 Task: Add an event with the title Webinar: Content Marketing Best Practices, date '2023/10/06', time 8:30 AM to 10:30 AMand add a description: The AGM will commence with an opening address from the leadership team, providing an overview of the organization's achievements, challenges, and financial performance over the past year. This presentation will set the stage for the meeting and provide a comprehensive context for the discussions that will follow.Select event color  Lavender . Add location for the event as: 987 Foz do Douro, Porto, Portugal, logged in from the account softage.1@softage.netand send the event invitation to softage.4@softage.net and softage.5@softage.net. Set a reminder for the event Doesn't repeat
Action: Mouse moved to (93, 114)
Screenshot: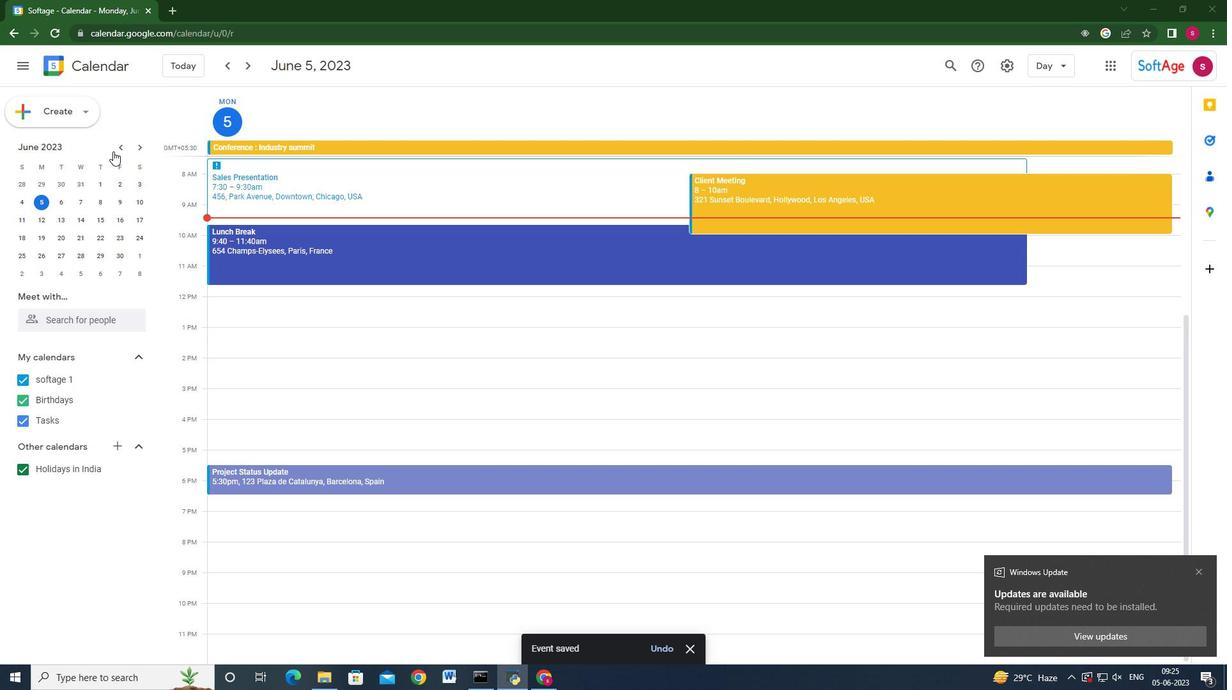 
Action: Mouse pressed left at (93, 114)
Screenshot: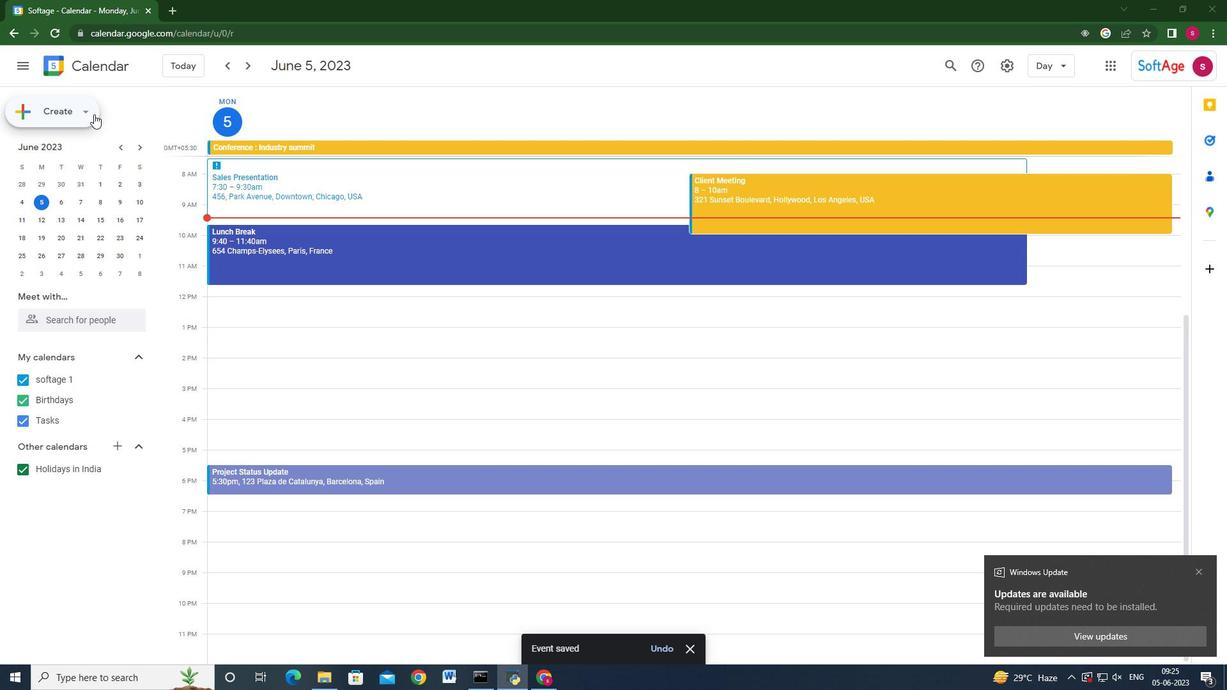 
Action: Mouse moved to (69, 141)
Screenshot: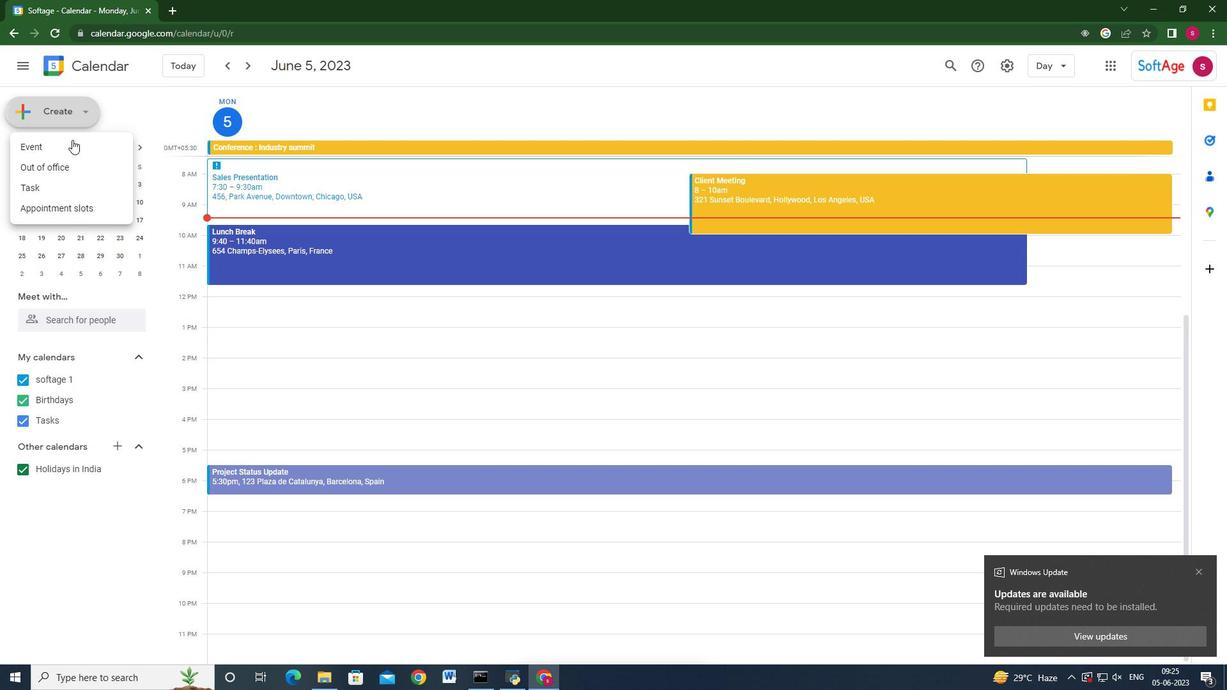 
Action: Mouse pressed left at (69, 141)
Screenshot: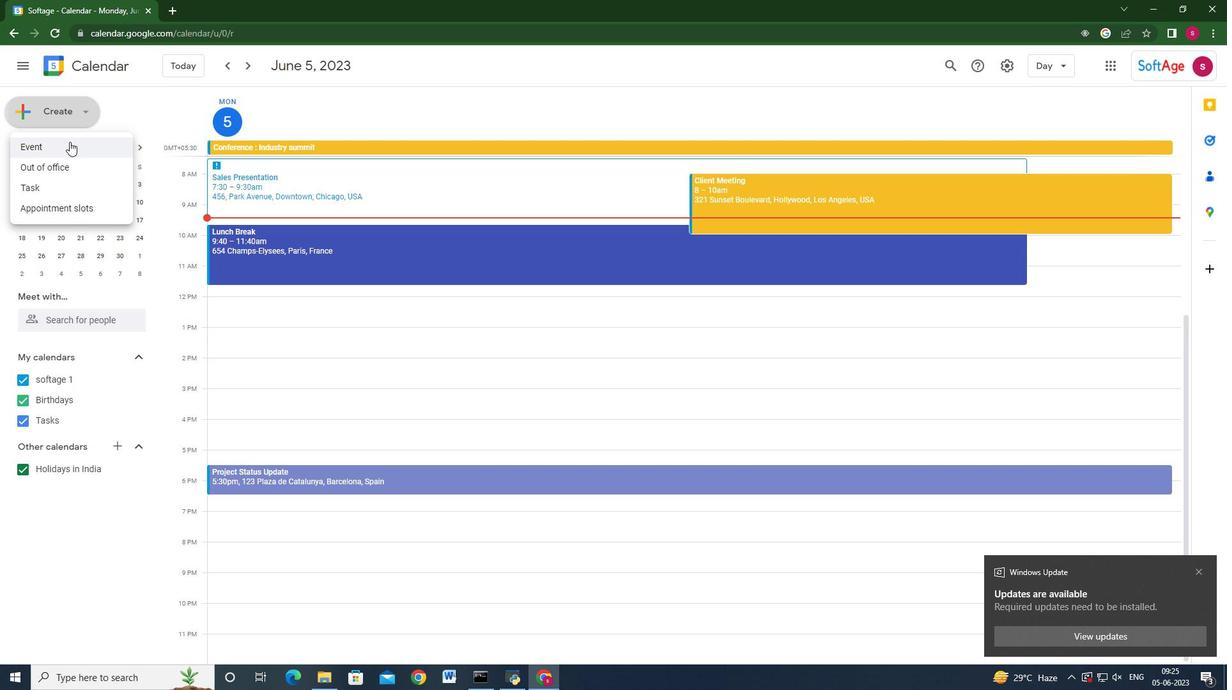 
Action: Mouse moved to (719, 507)
Screenshot: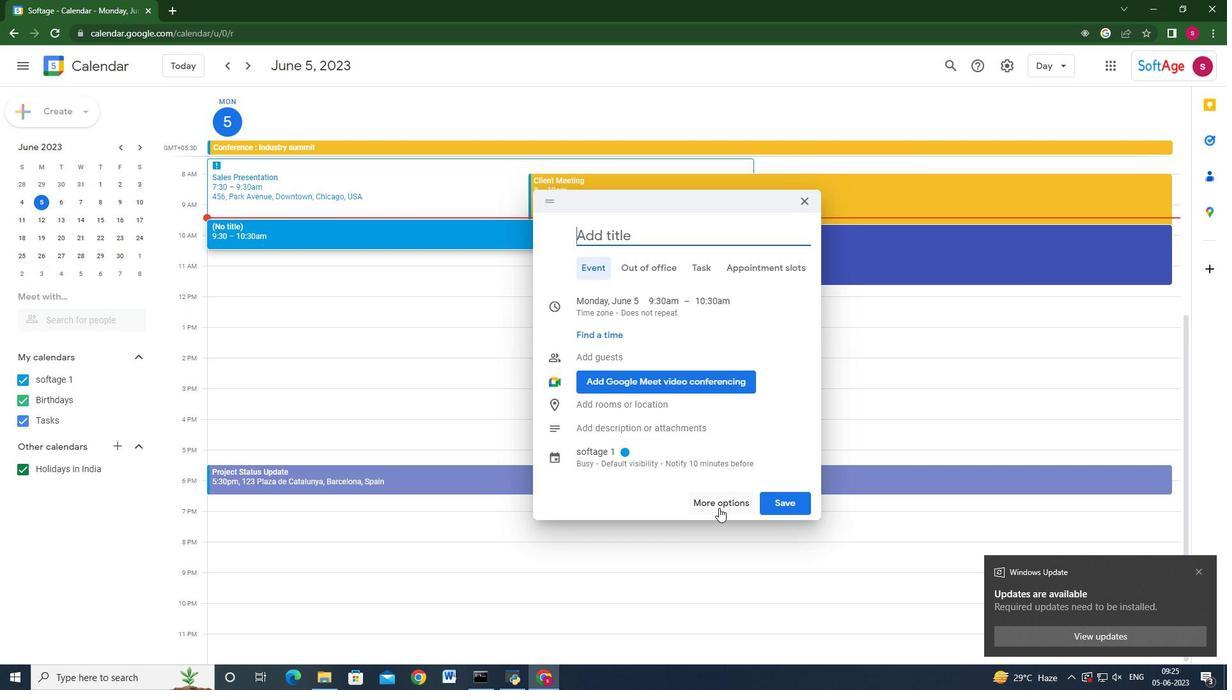 
Action: Mouse pressed left at (719, 507)
Screenshot: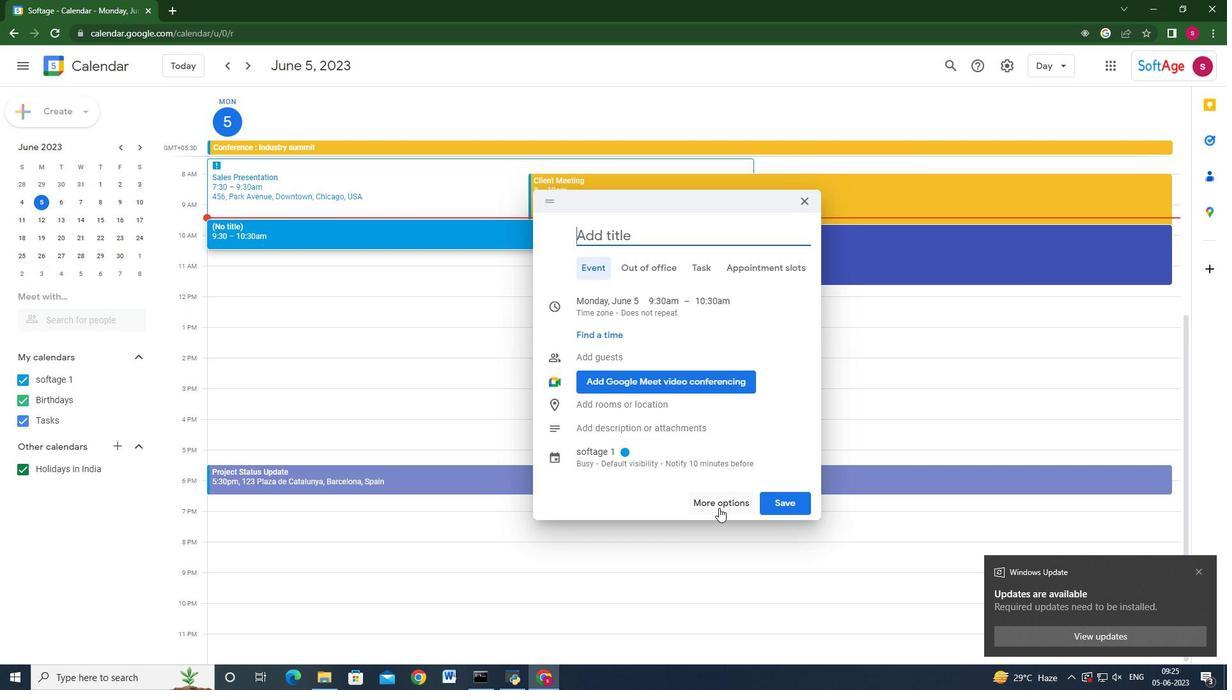 
Action: Mouse moved to (170, 67)
Screenshot: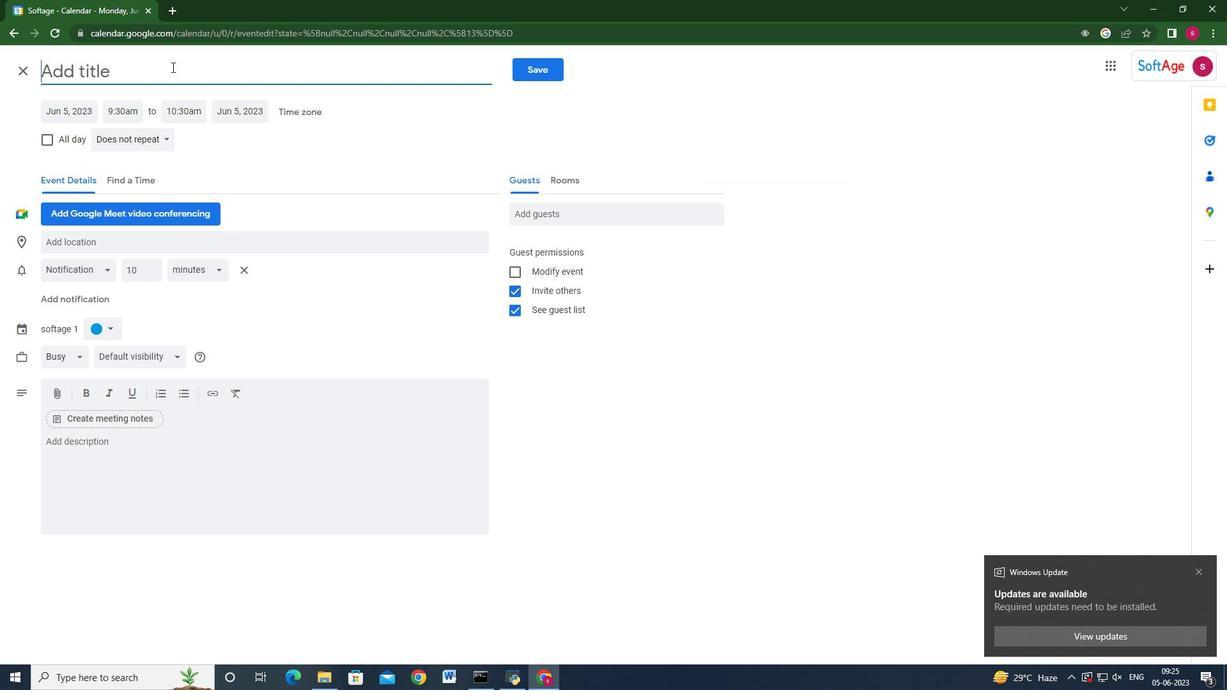 
Action: Key pressed <Key.shift>C<Key.backspace><Key.shift_r>Webinar<Key.shift>:<Key.space><Key.shift>Content<Key.space><Key.shift>Marketing<Key.space><Key.shift>Best<Key.space><Key.shift>Practives
Screenshot: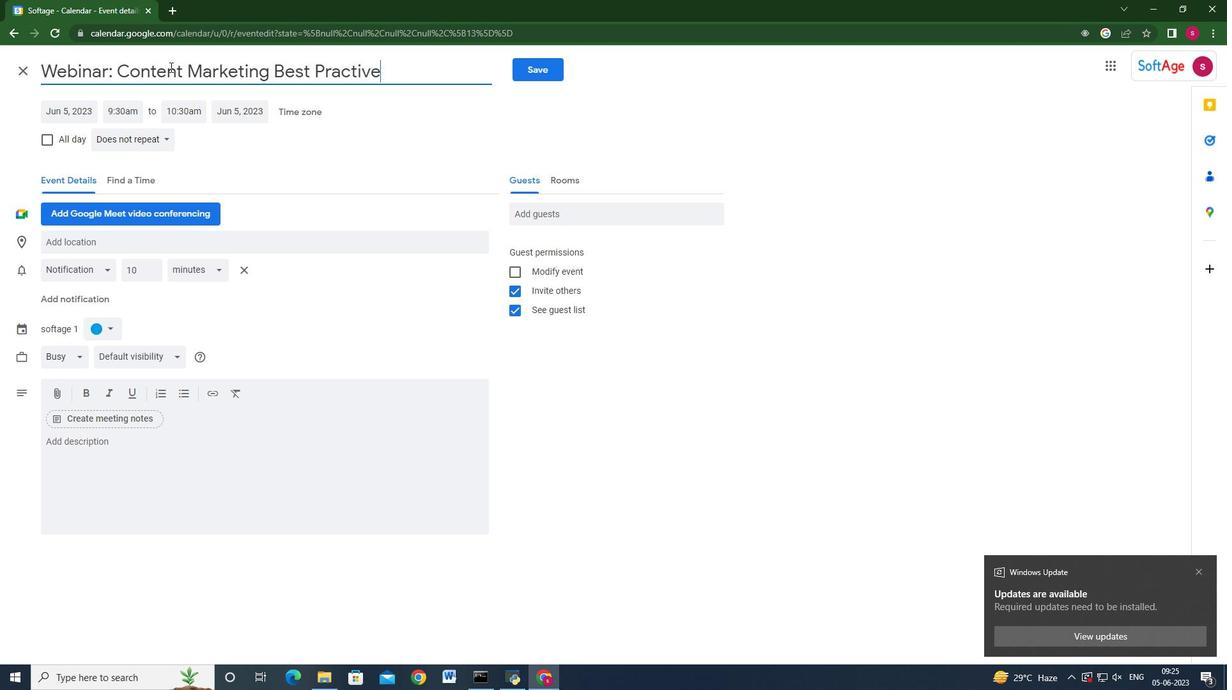 
Action: Mouse moved to (62, 120)
Screenshot: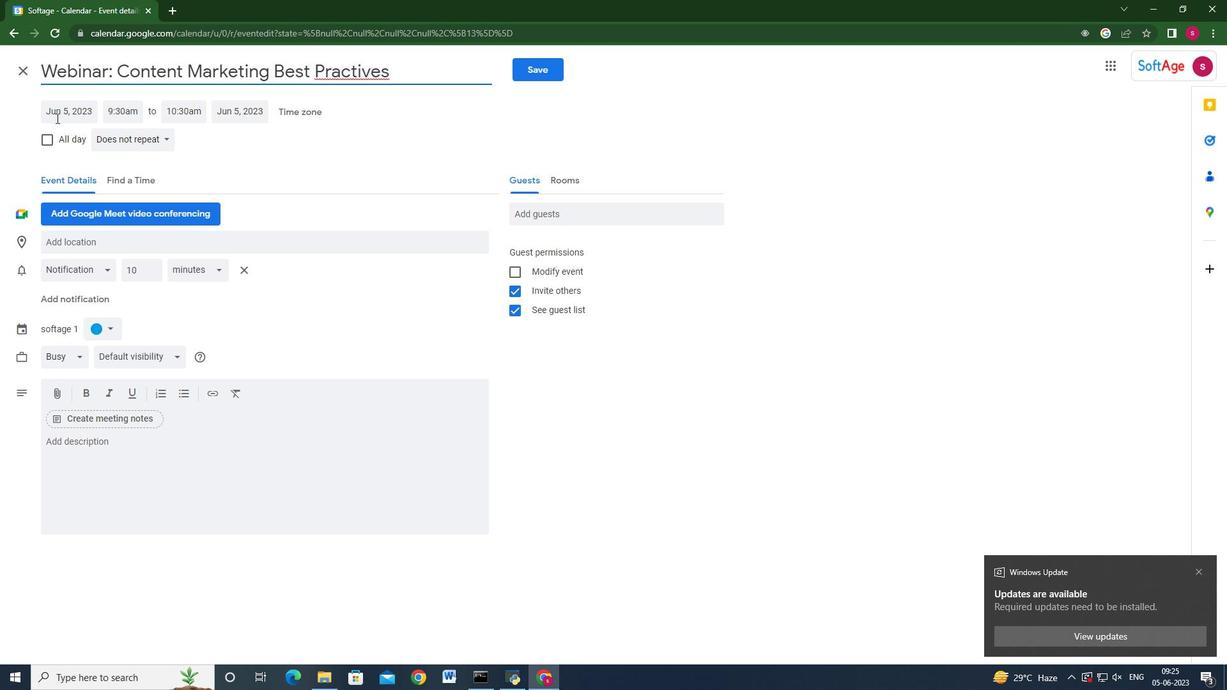 
Action: Mouse pressed left at (62, 120)
Screenshot: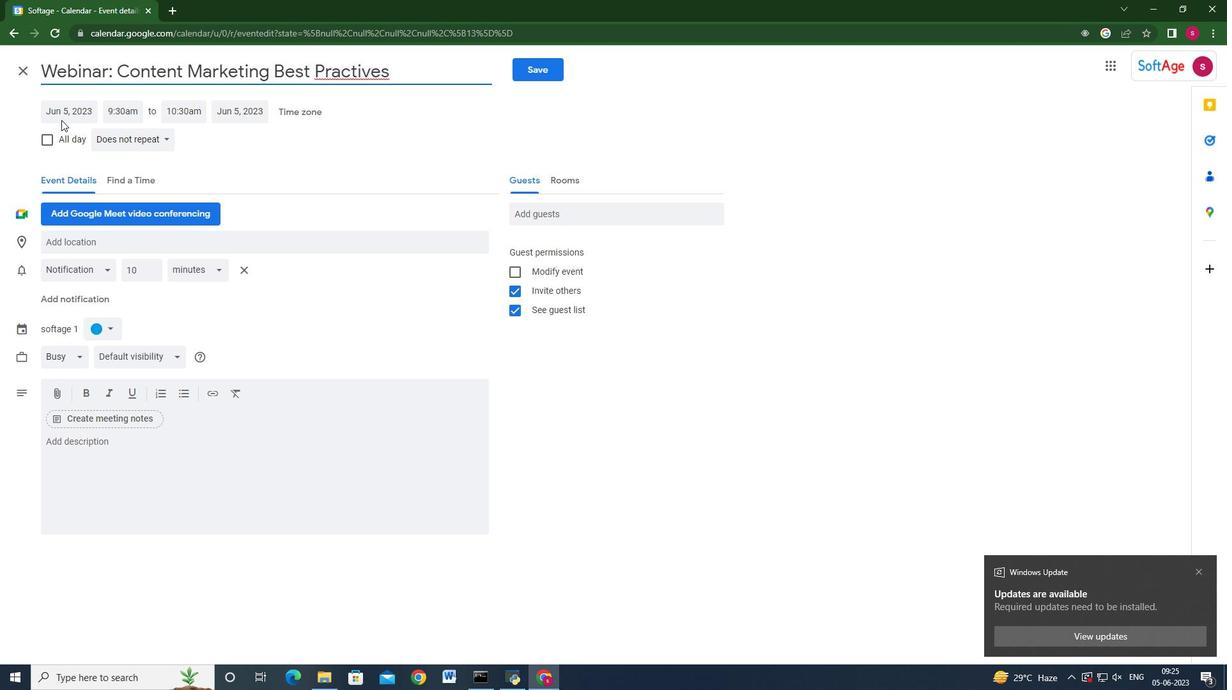 
Action: Mouse moved to (204, 142)
Screenshot: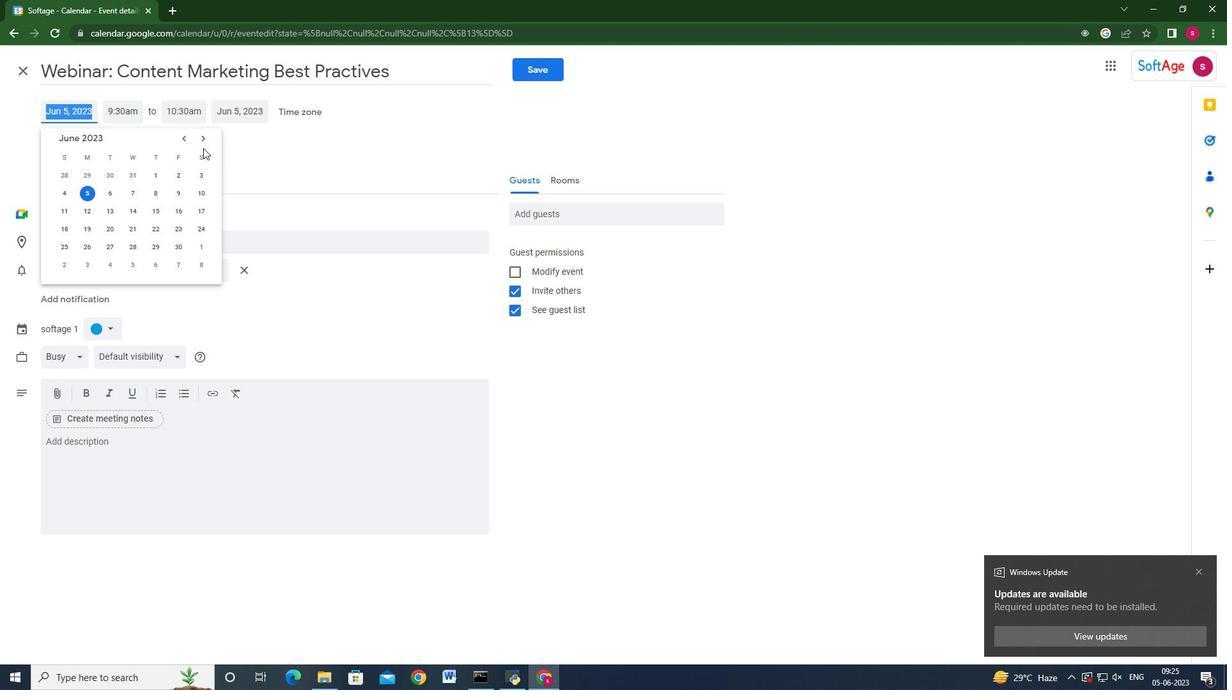 
Action: Mouse pressed left at (204, 142)
Screenshot: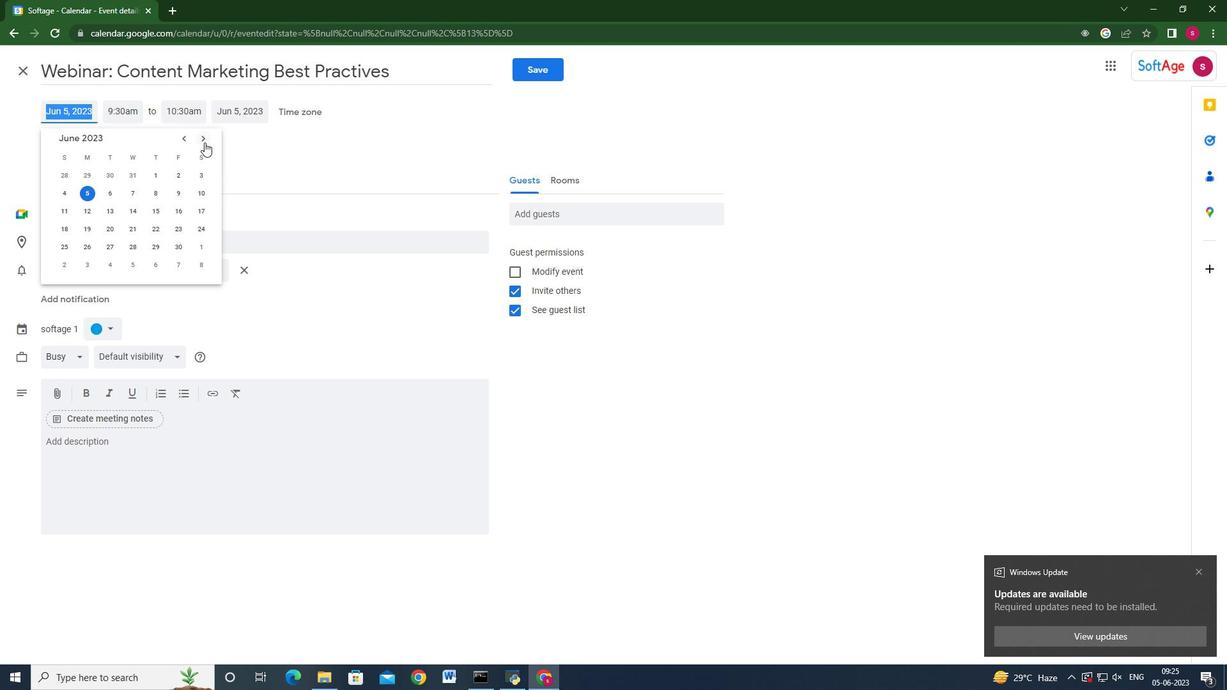 
Action: Mouse pressed left at (204, 142)
Screenshot: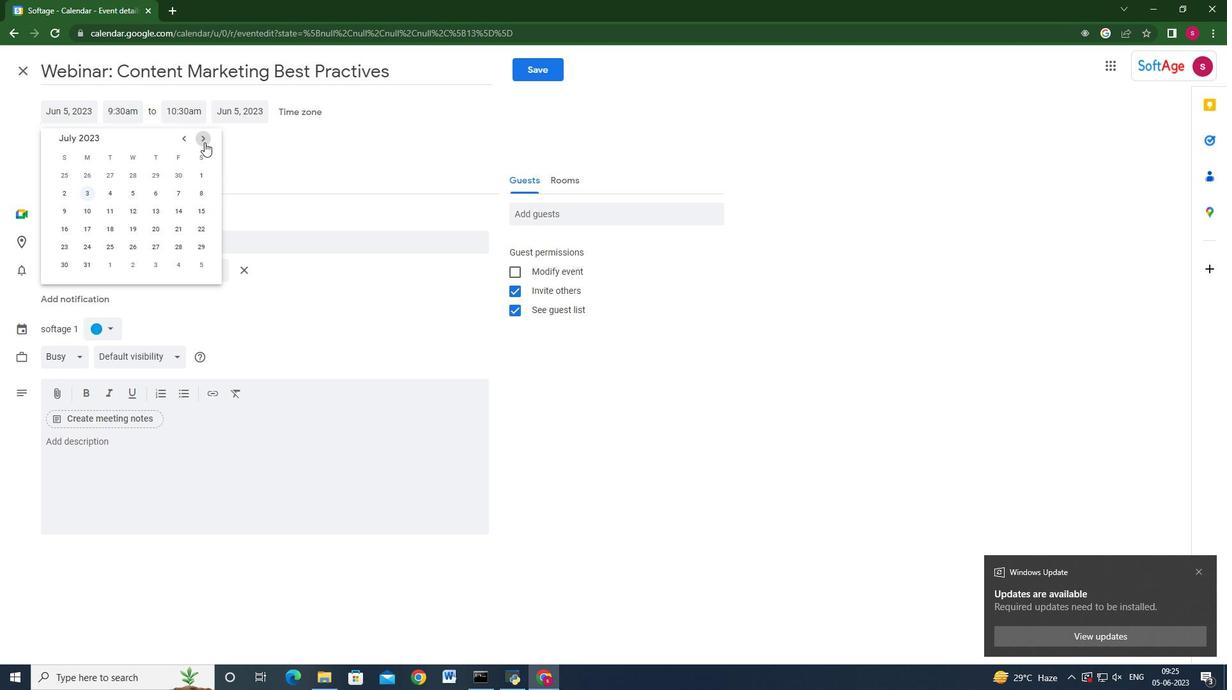 
Action: Mouse pressed left at (204, 142)
Screenshot: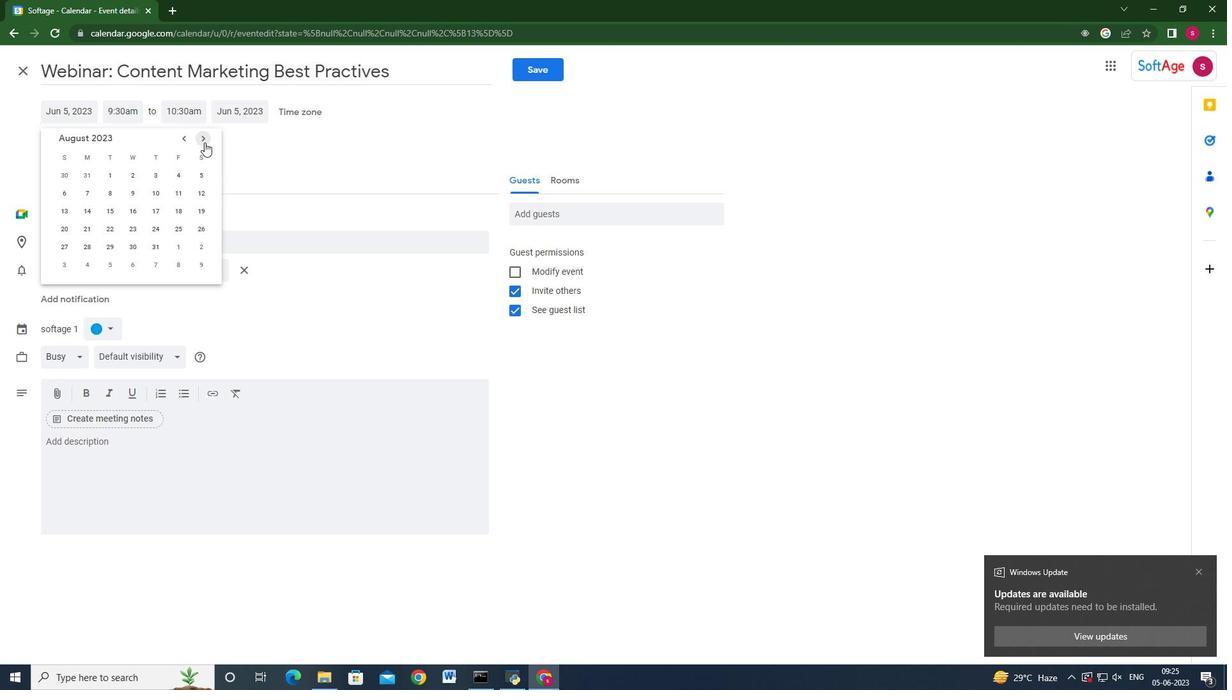
Action: Mouse pressed left at (204, 142)
Screenshot: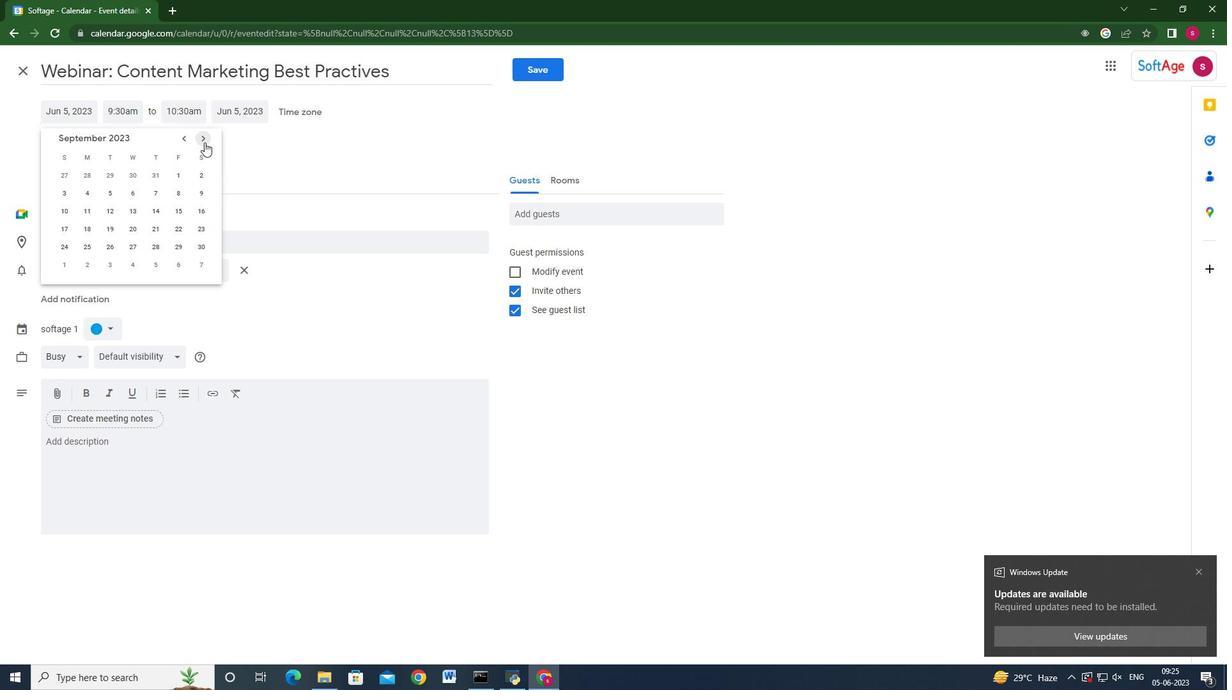 
Action: Mouse moved to (179, 177)
Screenshot: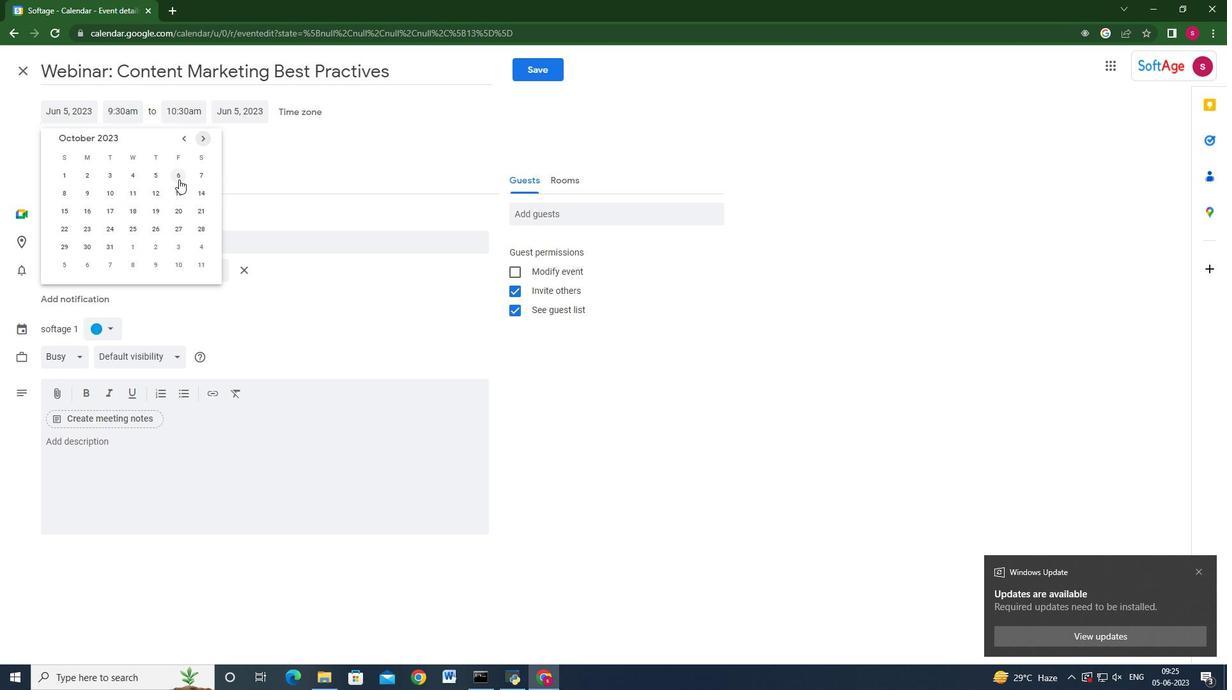 
Action: Mouse pressed left at (179, 177)
Screenshot: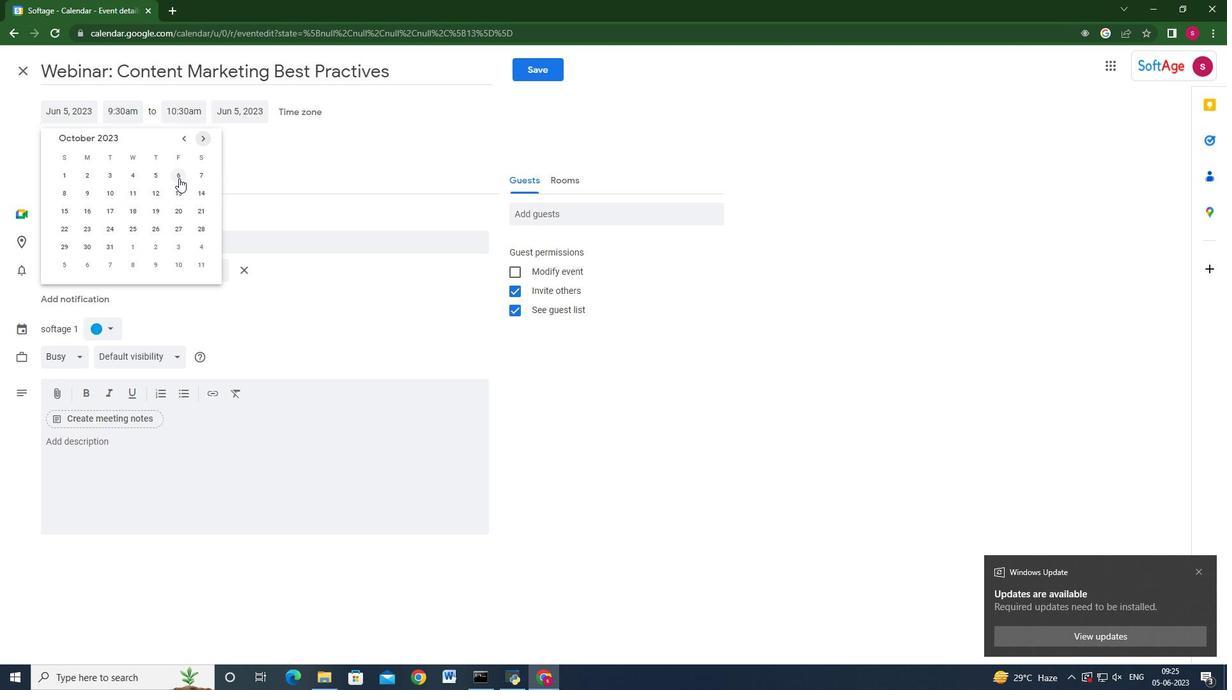 
Action: Mouse moved to (134, 111)
Screenshot: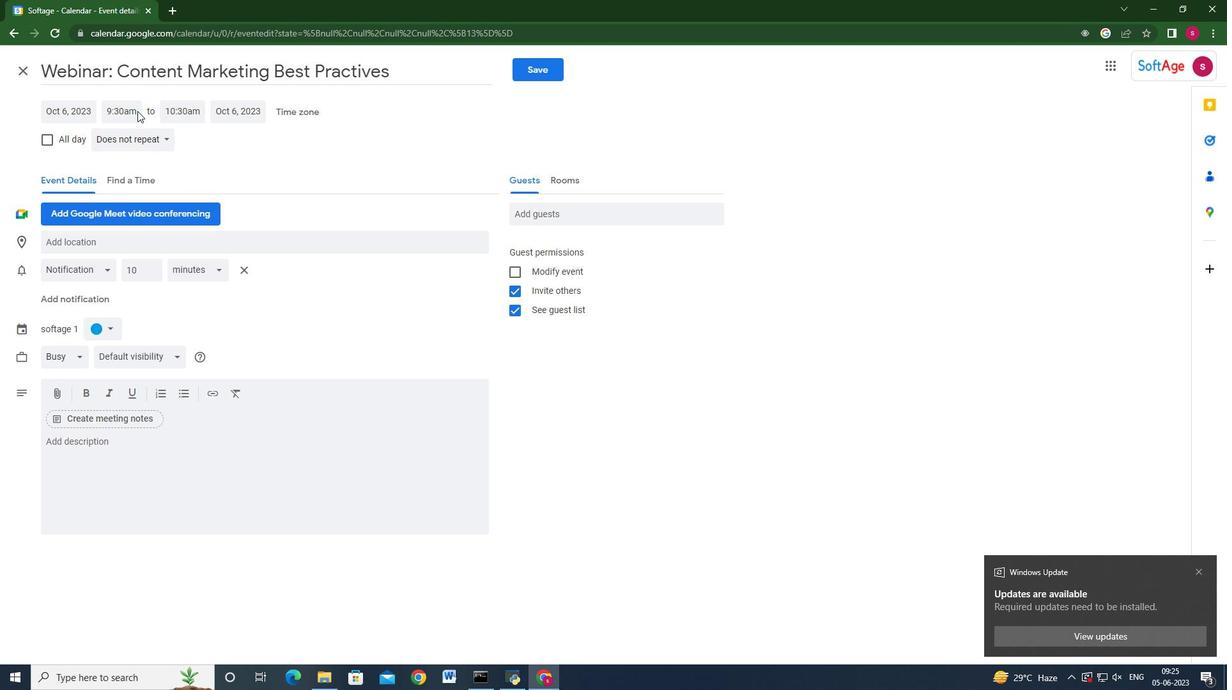 
Action: Mouse pressed left at (134, 111)
Screenshot: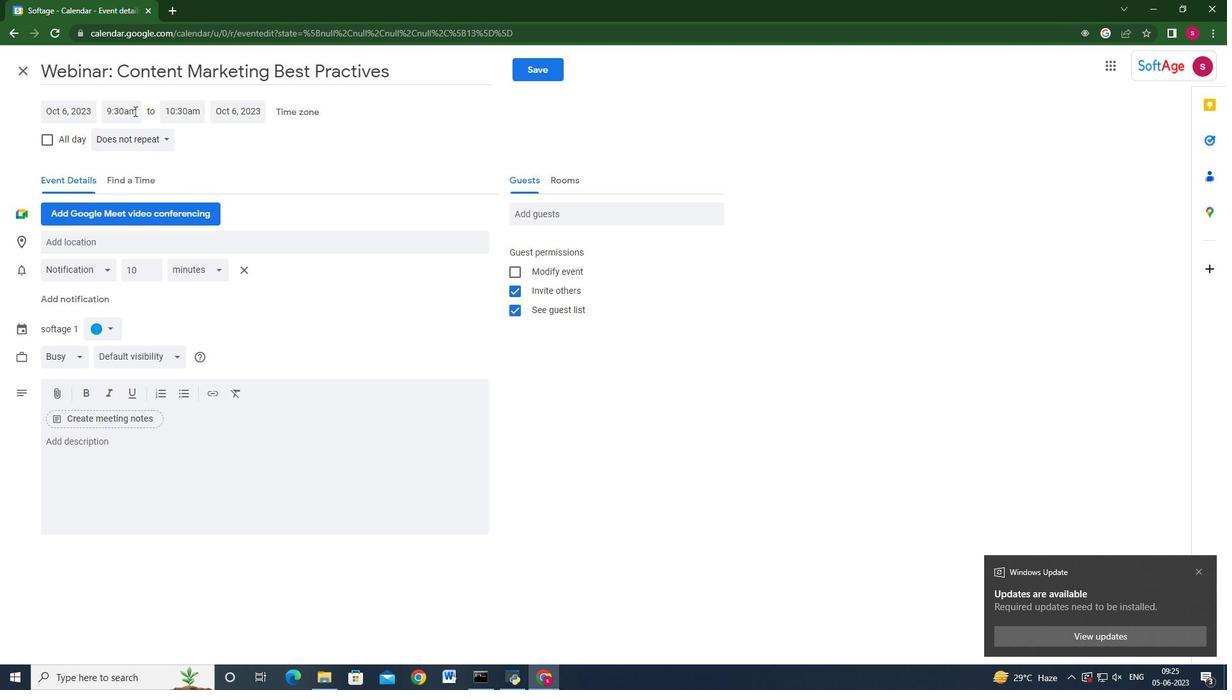 
Action: Key pressed 8<Key.shift>:30am<Key.enter><Key.tab>10<Key.shift>:30am
Screenshot: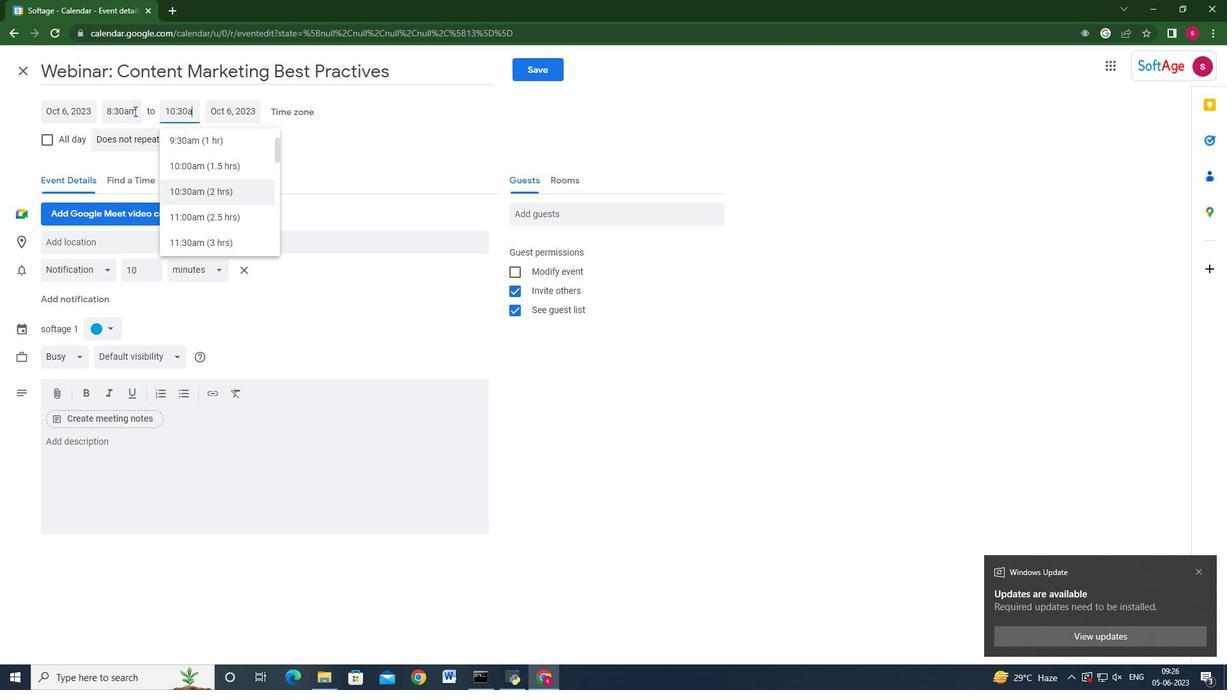 
Action: Mouse moved to (170, 464)
Screenshot: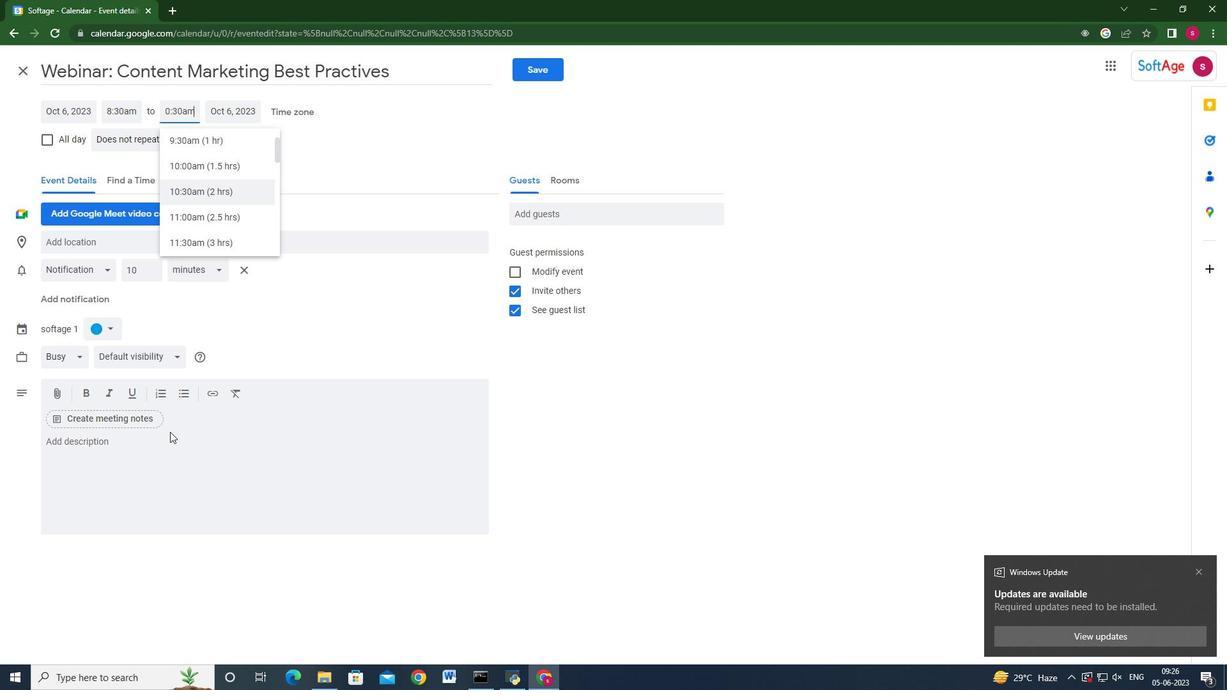 
Action: Mouse pressed left at (170, 464)
Screenshot: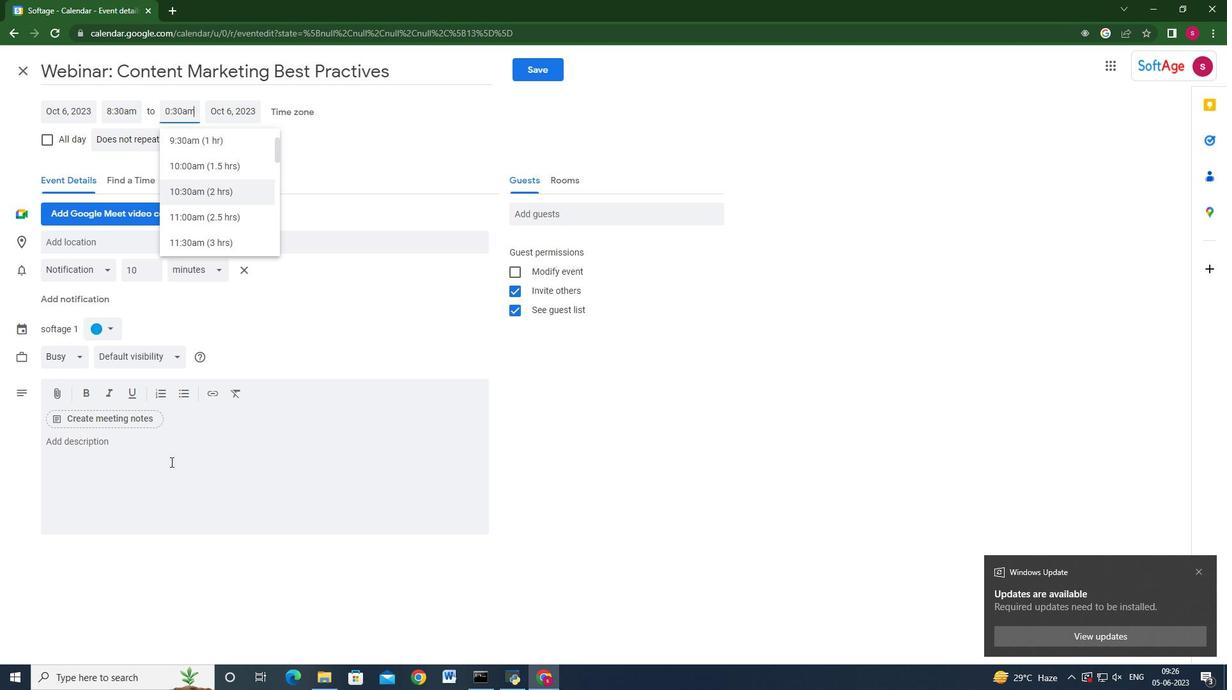 
Action: Key pressed <Key.shift><Key.shift><Key.shift><Key.shift><Key.shift><Key.shift>The<Key.space><Key.caps_lock>AG<Key.caps_lock>m<Key.backspace><Key.caps_lock>M<Key.space><Key.caps_lock>will<Key.space>commence<Key.space>with<Key.space>an<Key.space>oper<Key.backspace>ning<Key.space>address<Key.space>from<Key.space>the<Key.space>leadership<Key.space>team,<Key.space>providing<Key.space>an<Key.space>overview<Key.space>of<Key.space>the<Key.space>organization's<Key.space>achievements<Key.space><Key.backspace>,<Key.space>challenges<Key.space><Key.backspace>,<Key.space>and<Key.space>financial<Key.space>performance<Key.space>over<Key.space>the<Key.space>past<Key.space>year/<Key.space><Key.shift>Tj<Key.backspace><Key.backspace><Key.backspace><Key.backspace>.<Key.space><Key.shift>This<Key.space>presentation<Key.space>will<Key.space>set<Key.space>the<Key.space>stage<Key.space>for<Key.space>the<Key.space>meeting<Key.space>and<Key.space>provide<Key.space>a<Key.space>comprehensic<Key.backspace>ve<Key.space>context<Key.space>for<Key.space>the<Key.space>s<Key.backspace>discussions<Key.space>that<Key.space>will<Key.space>follow.
Screenshot: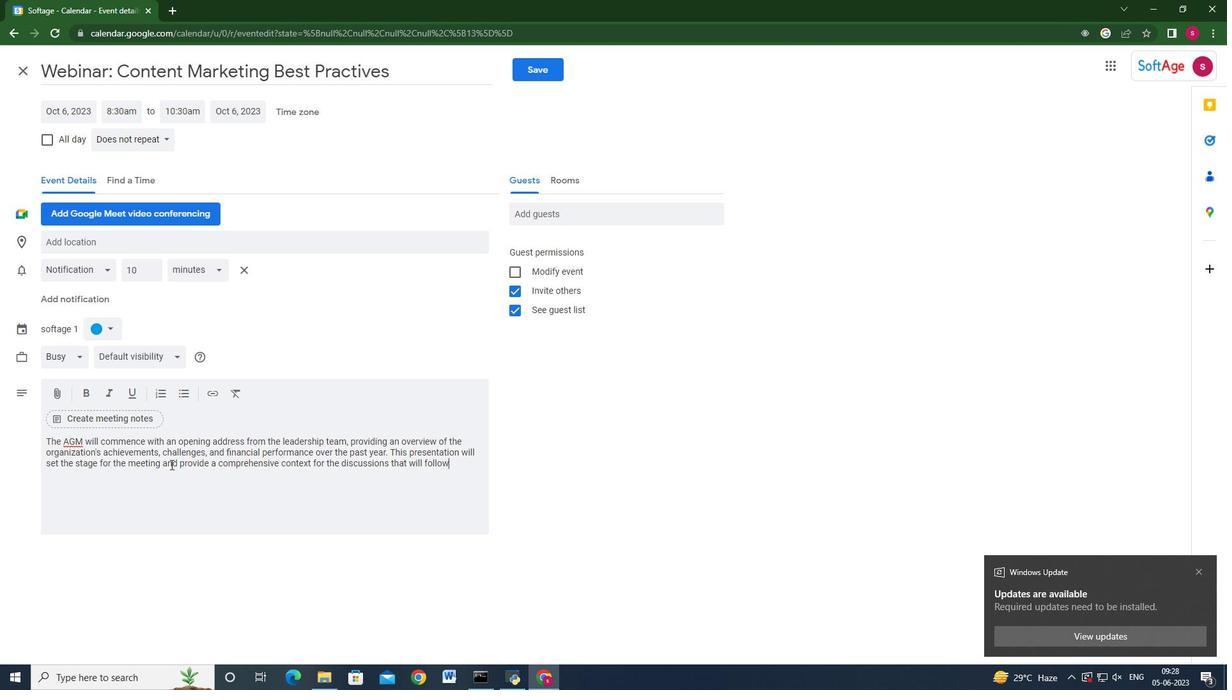 
Action: Mouse moved to (91, 334)
Screenshot: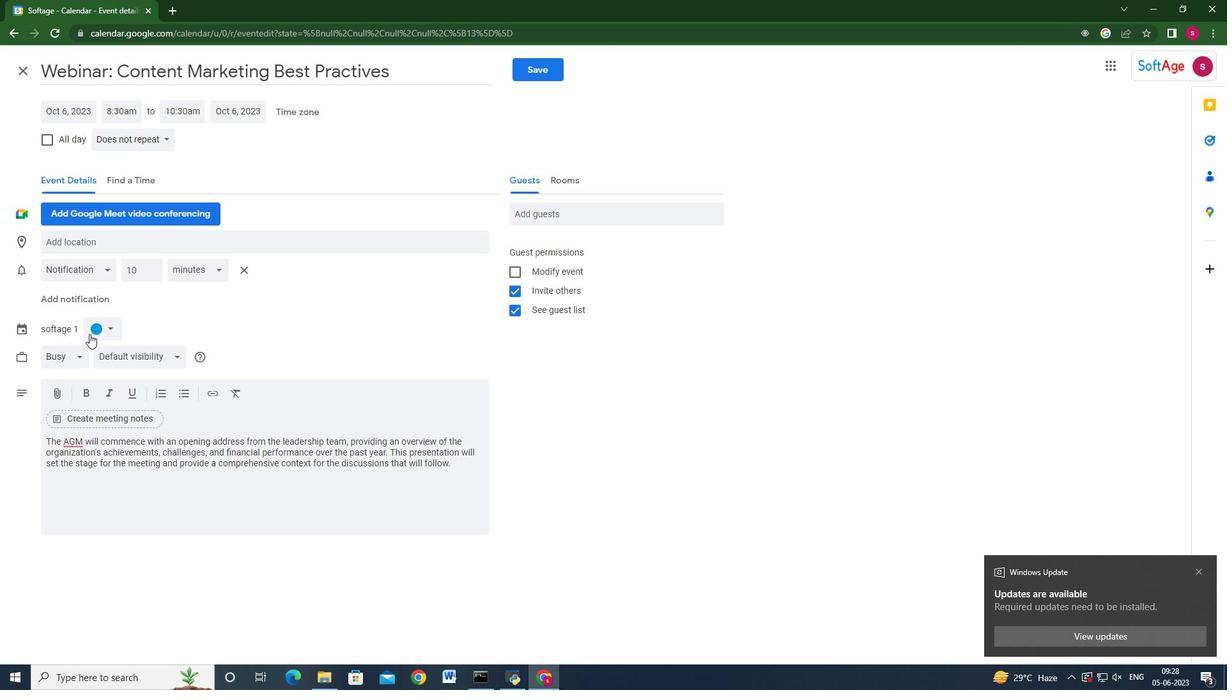
Action: Mouse pressed left at (91, 334)
Screenshot: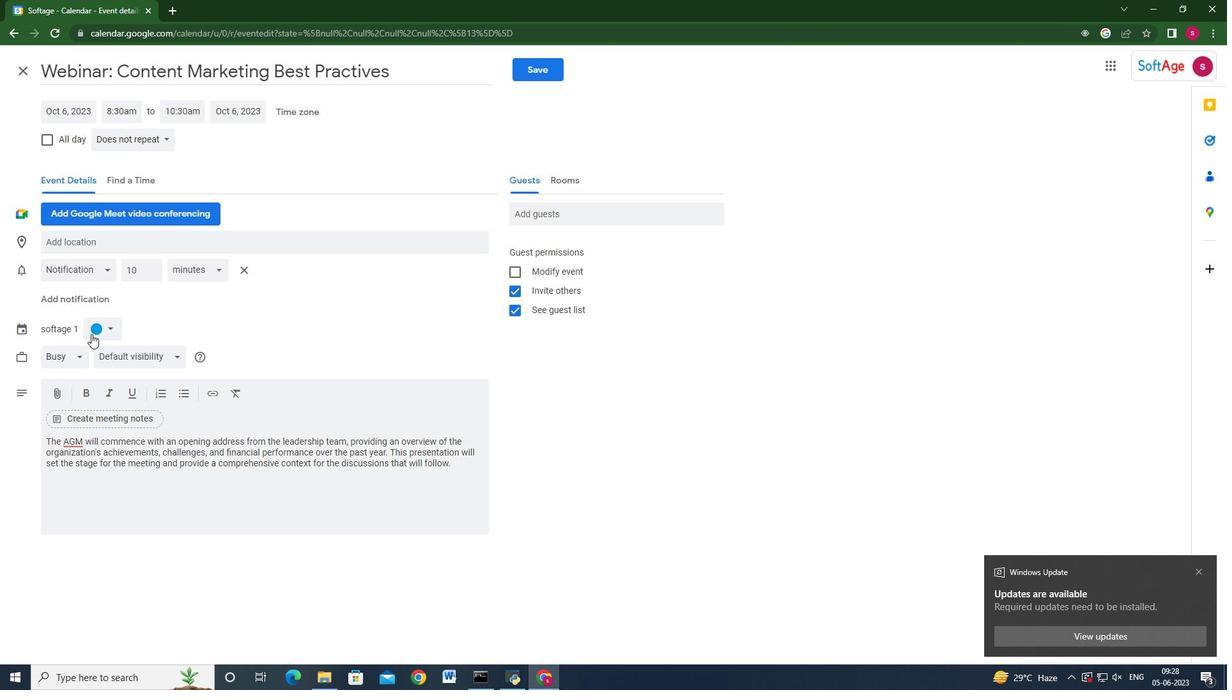 
Action: Mouse moved to (93, 389)
Screenshot: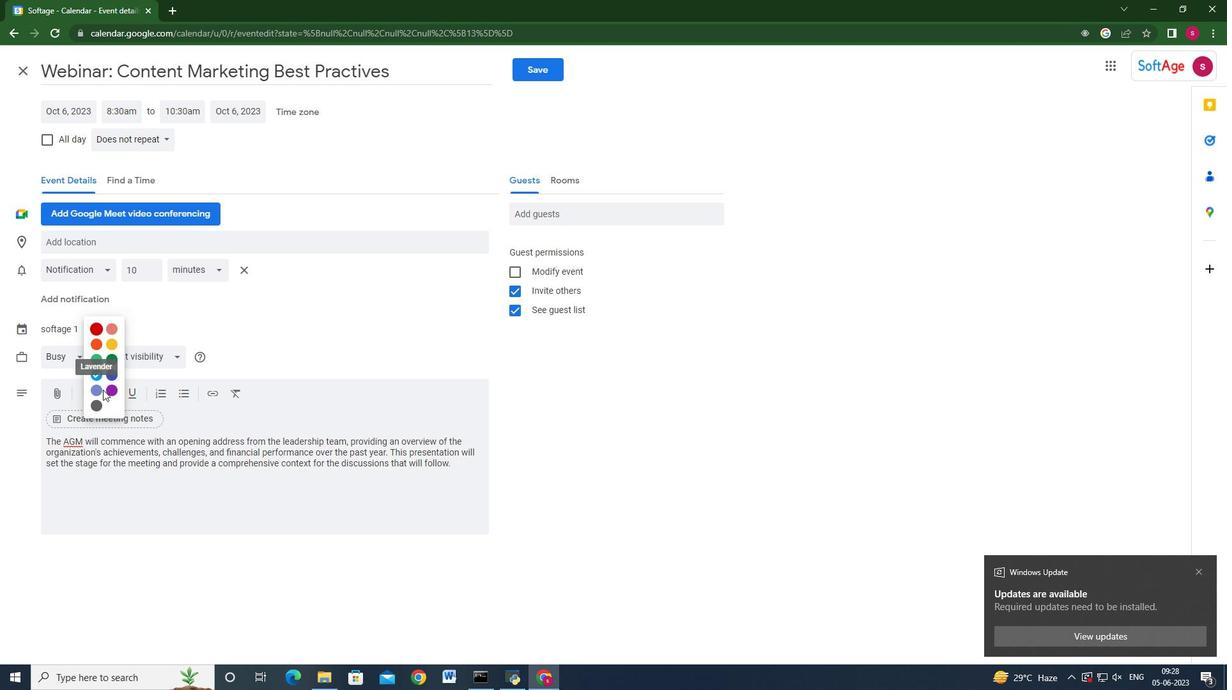 
Action: Mouse pressed left at (93, 389)
Screenshot: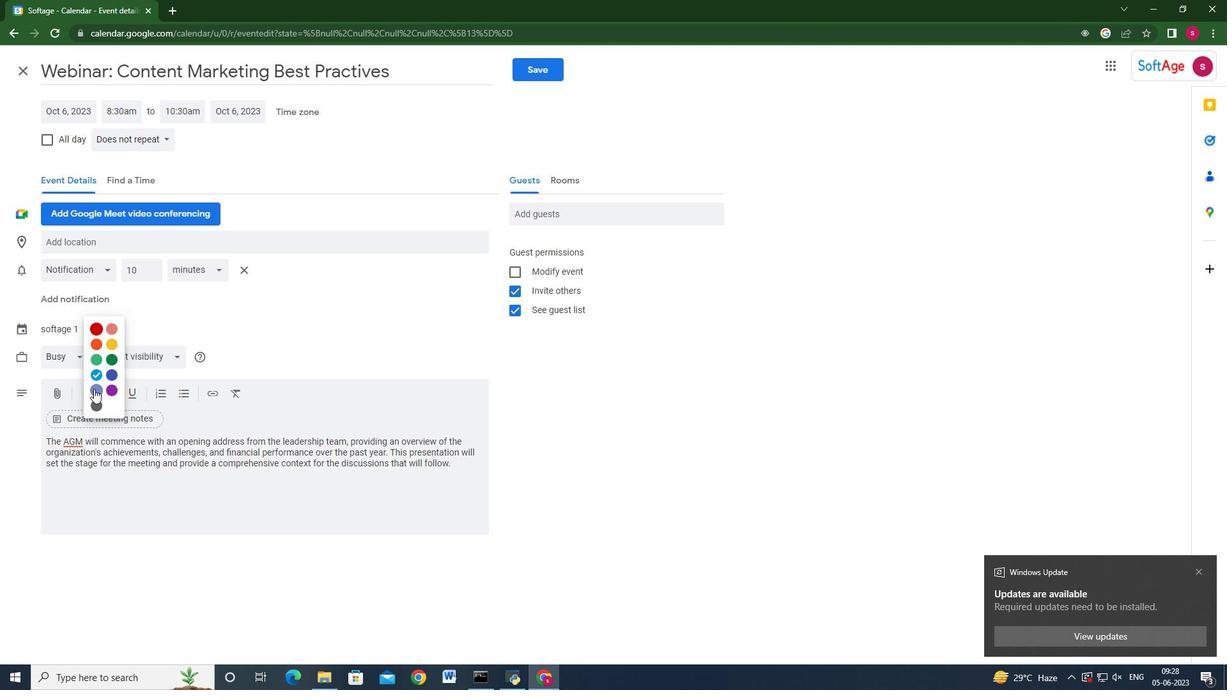 
Action: Mouse moved to (111, 248)
Screenshot: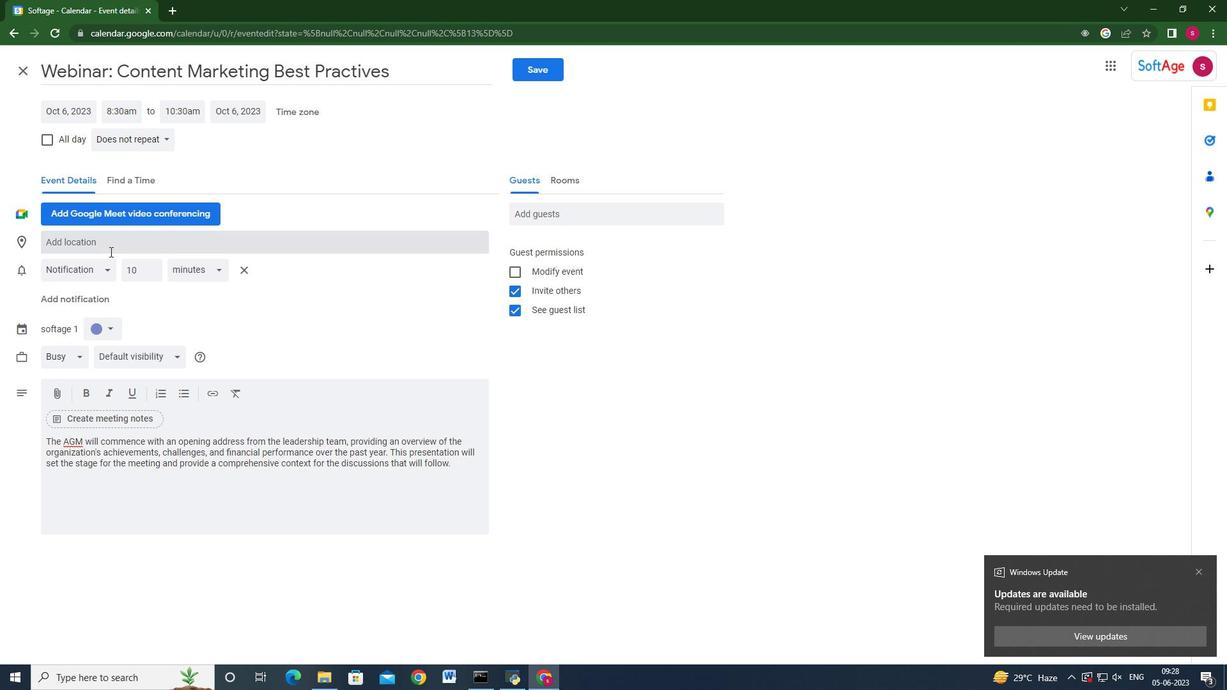 
Action: Mouse pressed left at (111, 248)
Screenshot: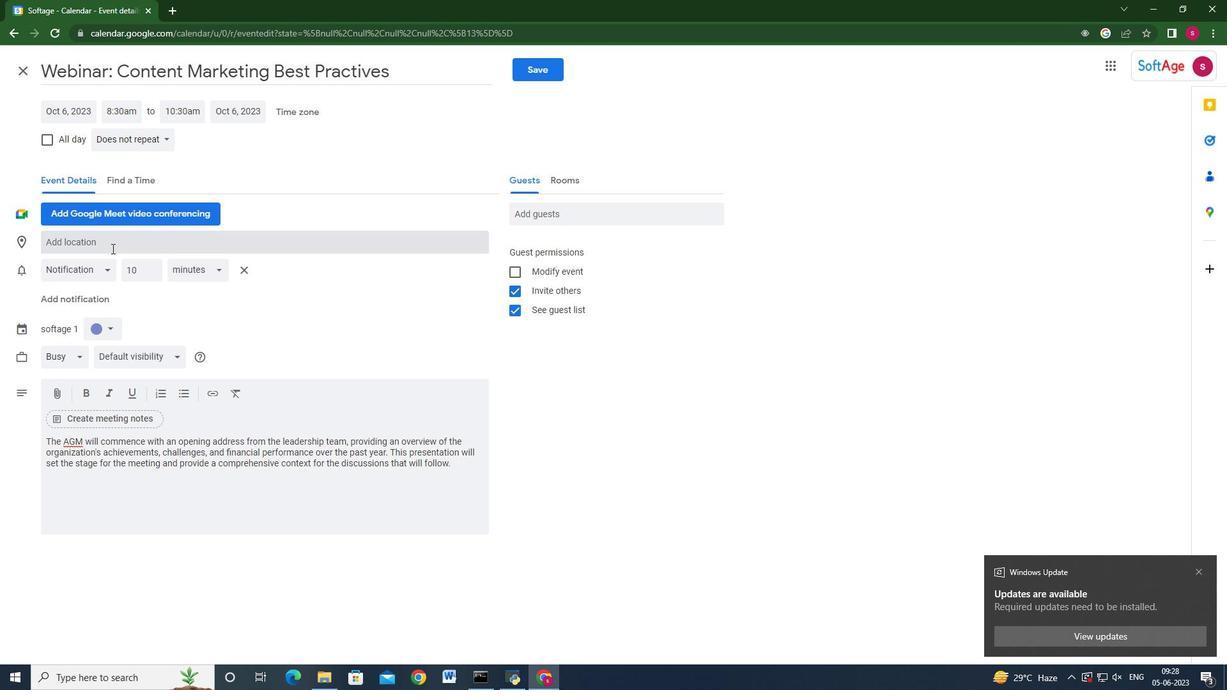 
Action: Key pressed 987,<Key.backspace><Key.space><Key.caps_lock>F<Key.caps_lock>oz<Key.space>do<Key.space><Key.caps_lock>DU<Key.backspace><Key.caps_lock>ouro,<Key.space><Key.shift>Porto,<Key.space><Key.shift>Portugal
Screenshot: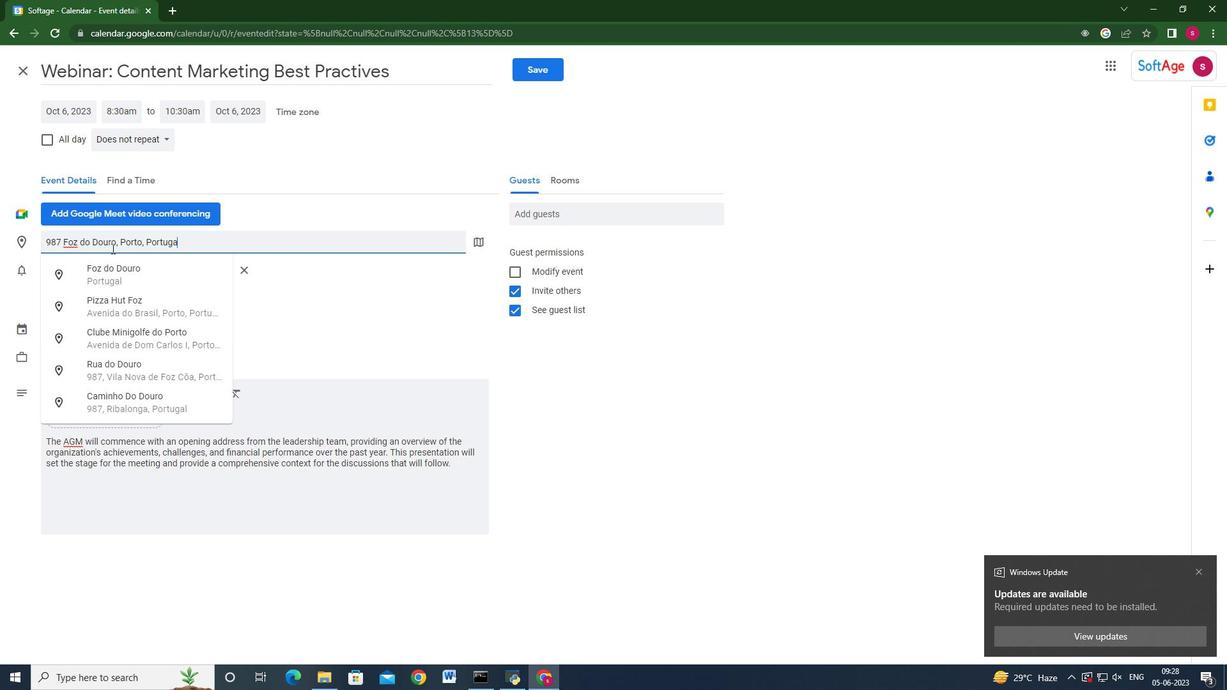 
Action: Mouse moved to (556, 210)
Screenshot: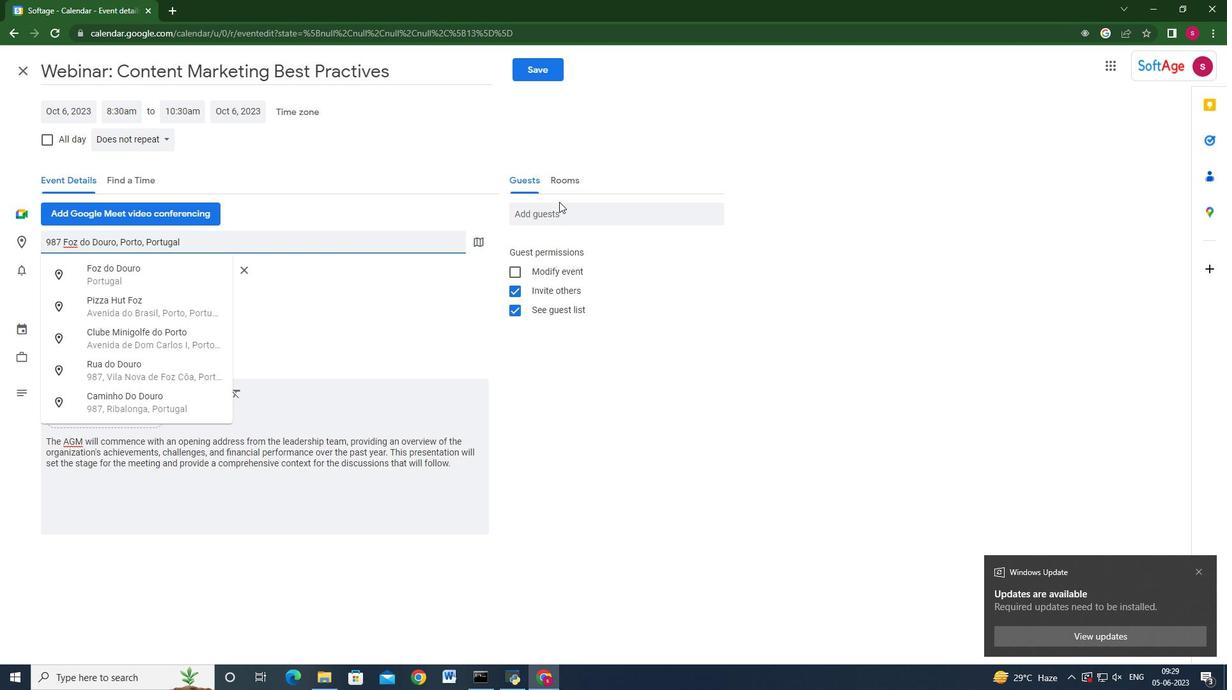 
Action: Mouse pressed left at (556, 210)
Screenshot: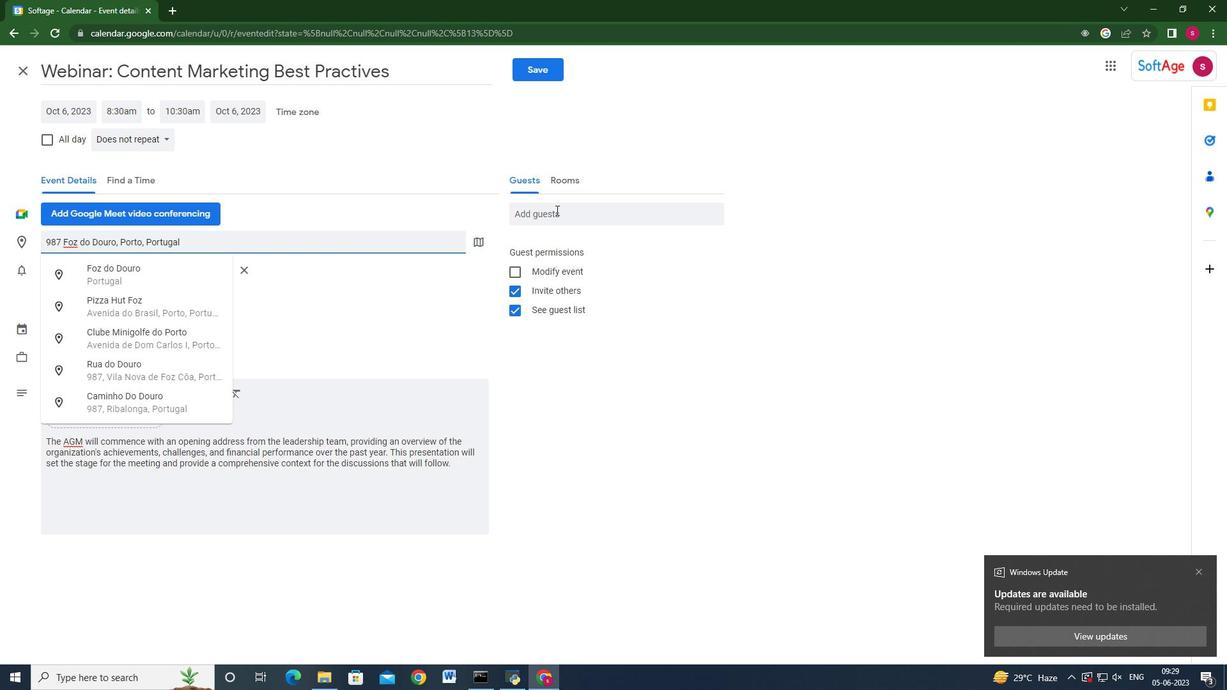 
Action: Mouse moved to (556, 210)
Screenshot: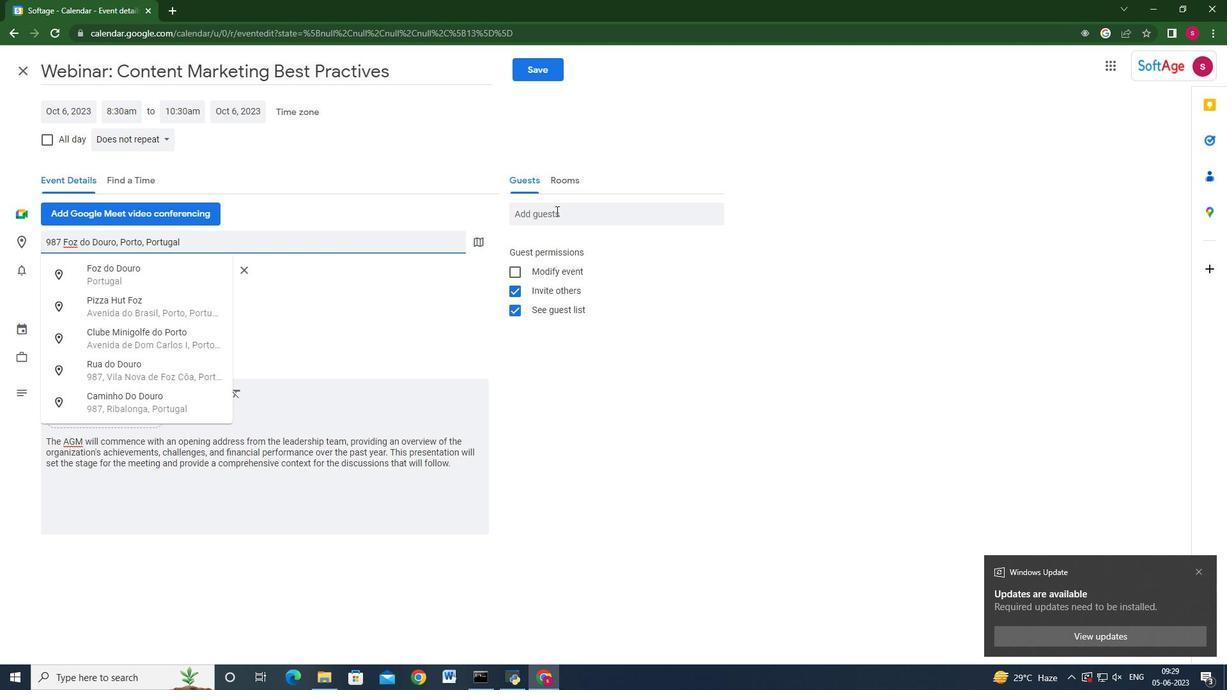 
Action: Key pressed softage.3<Key.backspace>4<Key.shift_r>@softage.net<Key.enter>softage.5<Key.shift_r>@softage.net<Key.enter>
Screenshot: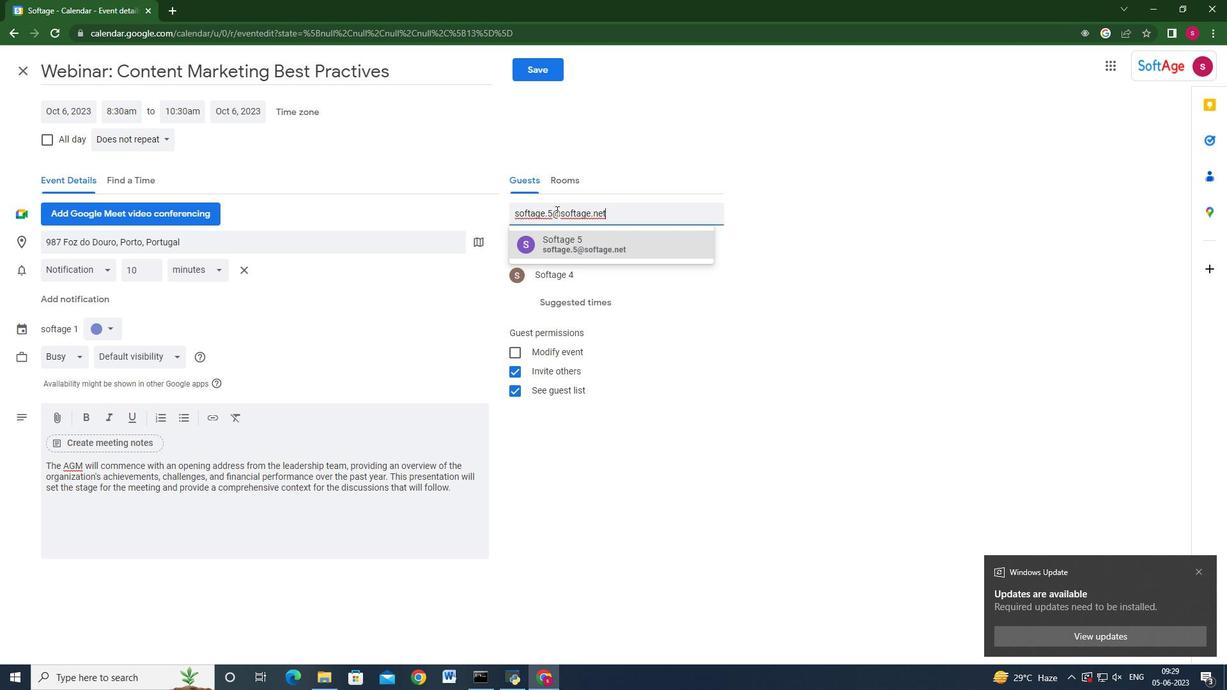 
Action: Mouse moved to (130, 132)
Screenshot: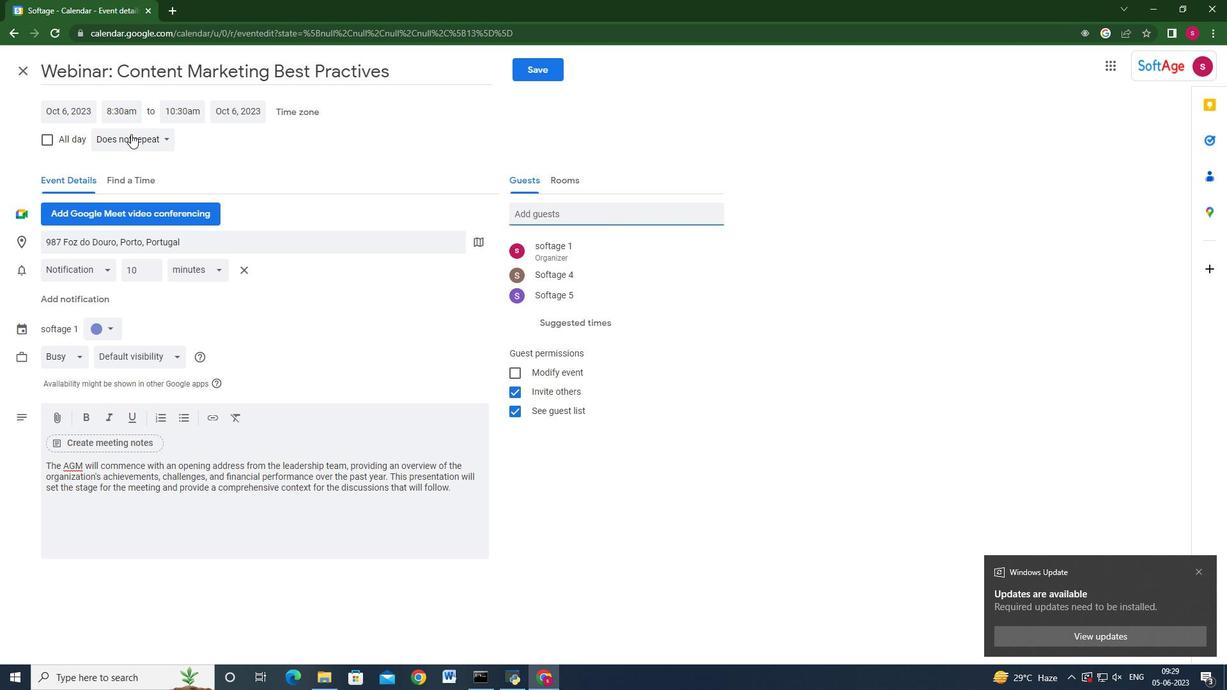 
Action: Mouse pressed left at (130, 132)
Screenshot: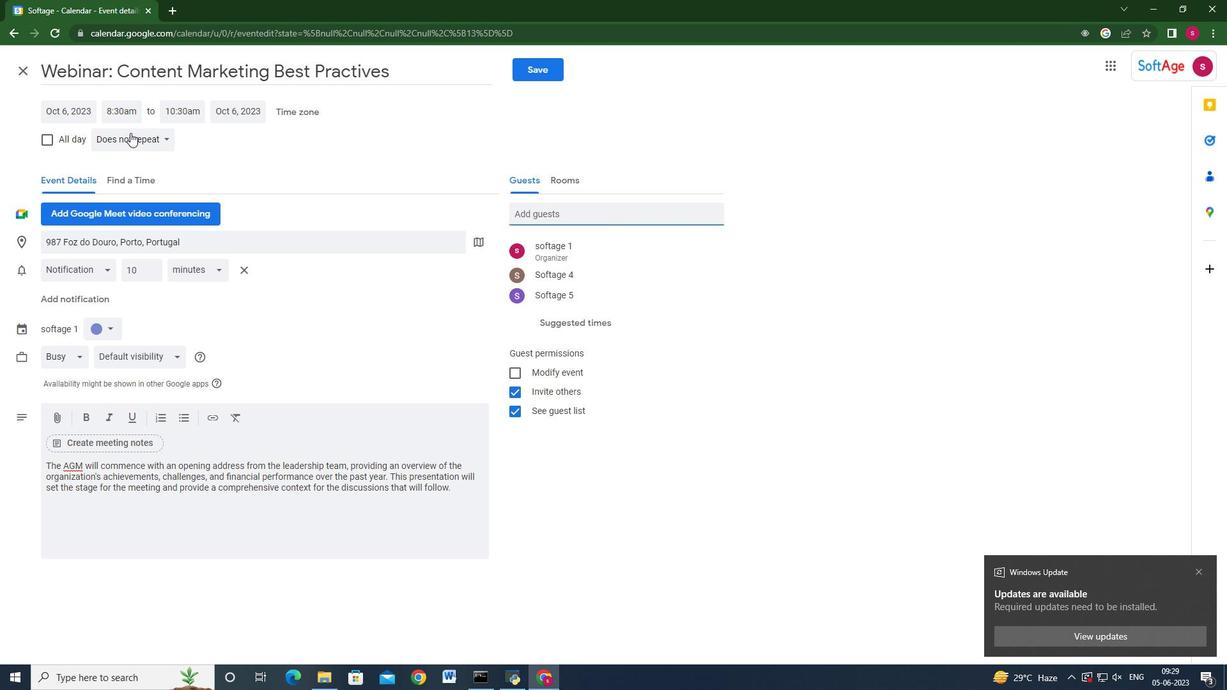 
Action: Mouse moved to (130, 135)
Screenshot: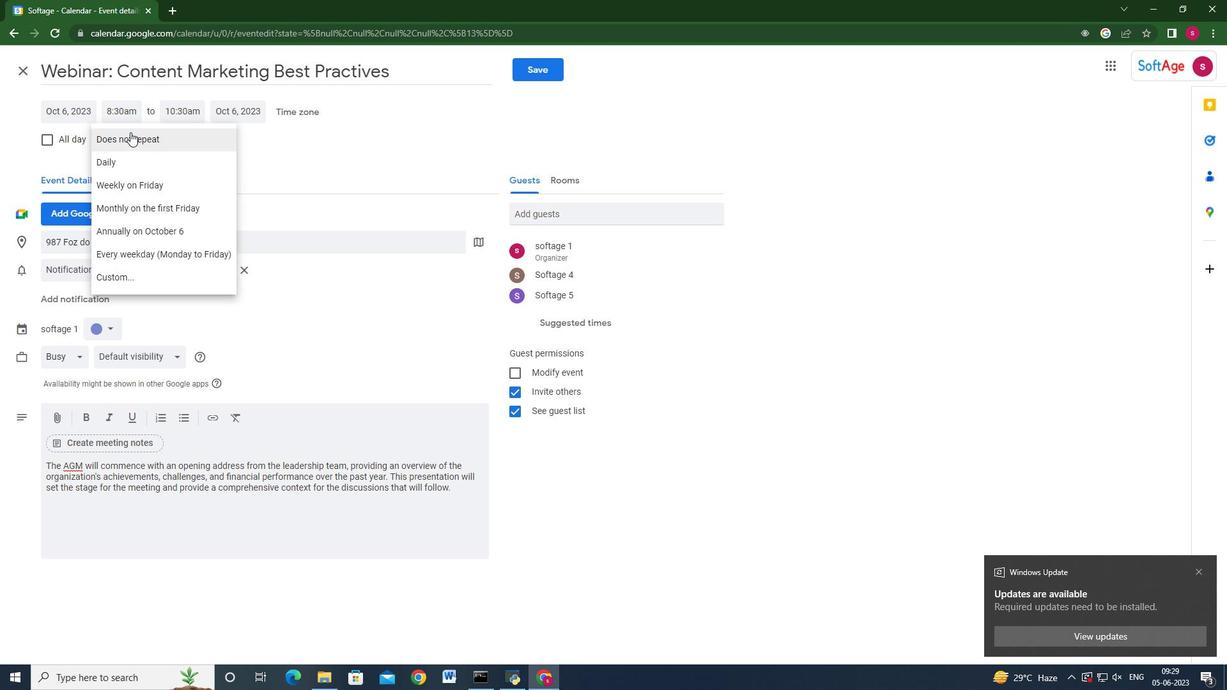 
Action: Mouse pressed left at (130, 135)
Screenshot: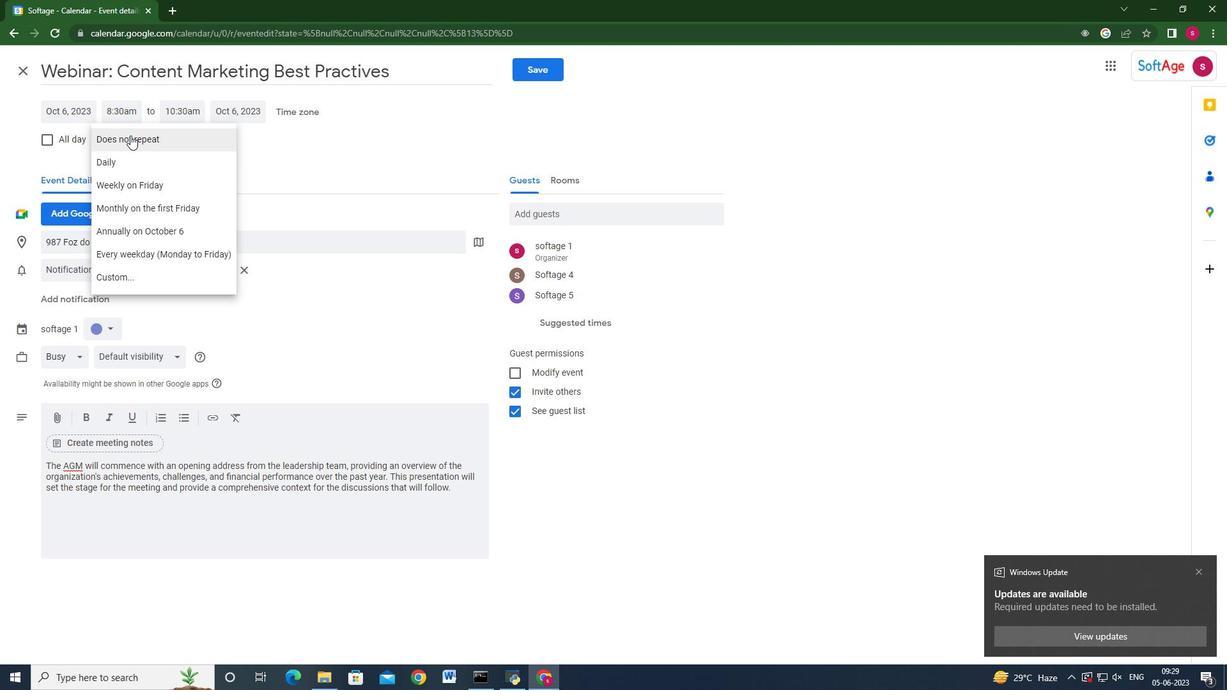 
Action: Mouse moved to (543, 73)
Screenshot: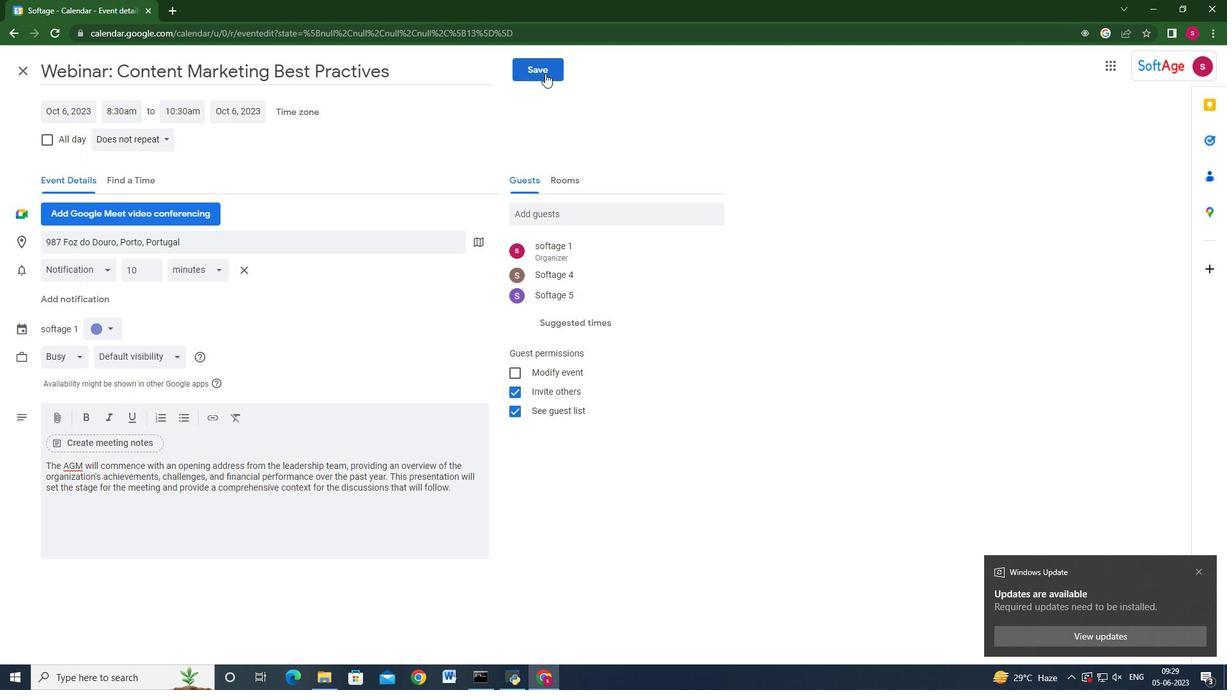 
Action: Mouse pressed left at (543, 73)
Screenshot: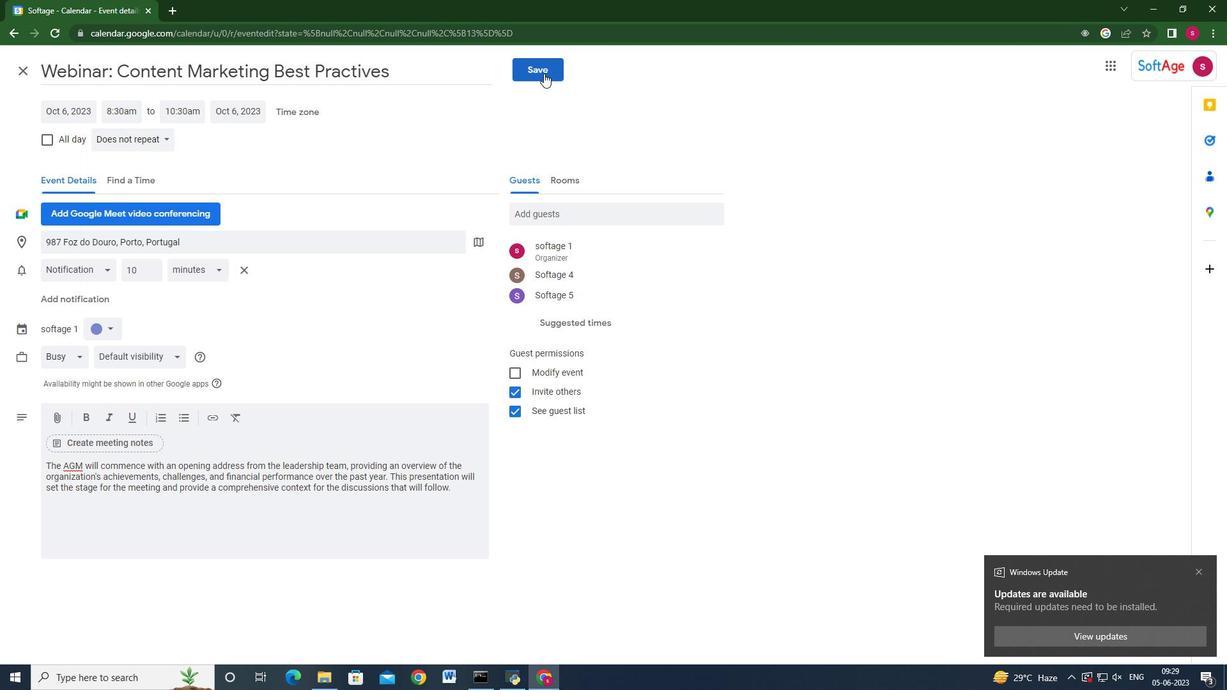 
Action: Mouse moved to (737, 388)
Screenshot: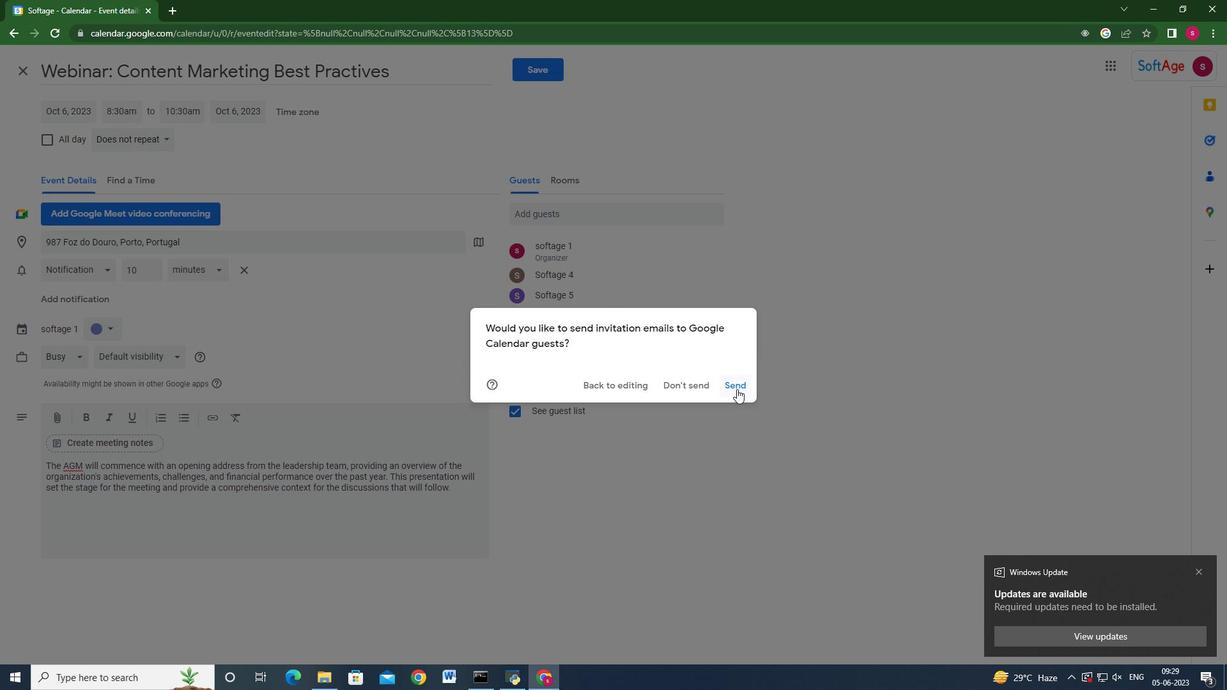 
Action: Mouse pressed left at (737, 388)
Screenshot: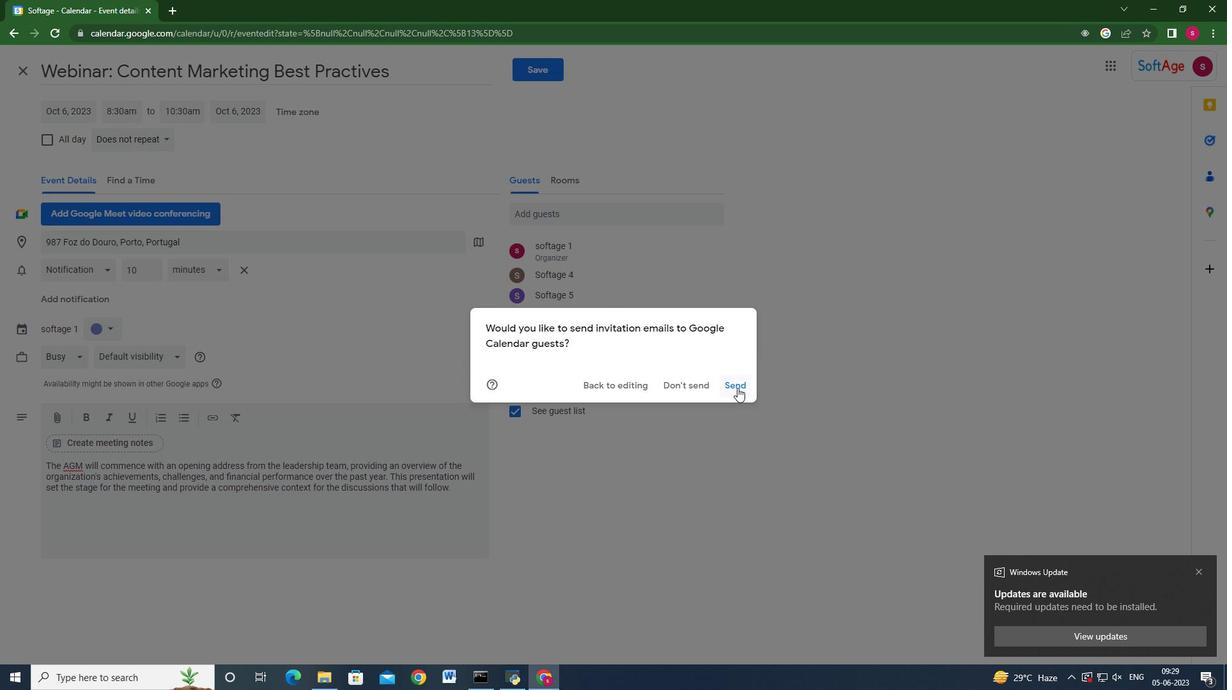 
Action: Mouse moved to (887, 443)
Screenshot: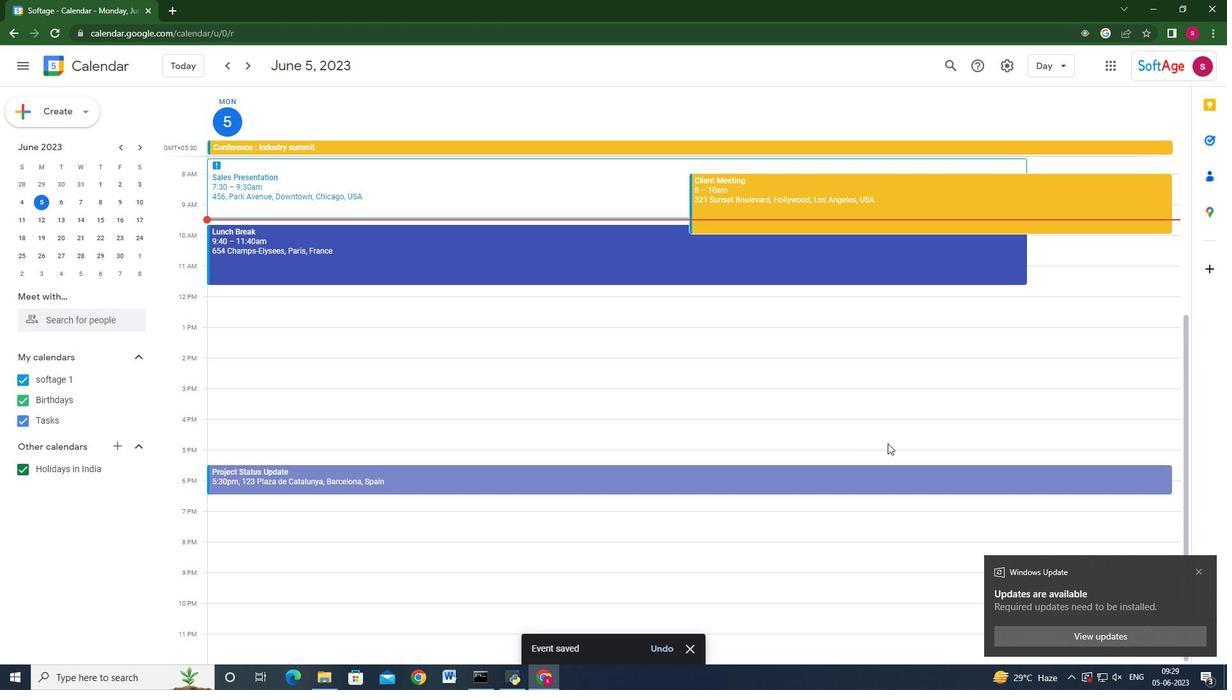 
